 Task: Create new contact,   with mail id: 'Nora.Hill@nypl.org', first name: 'Nora', Last name: 'Hill', Job Title: IT Consultant, Phone number (916) 555-9012. Change life cycle stage to  'Lead' and lead status to 'New'. Add new company to the associated contact: www.tysonfoods.com and type: Vendor. Logged in from softage.4@softage.net
Action: Mouse moved to (59, 60)
Screenshot: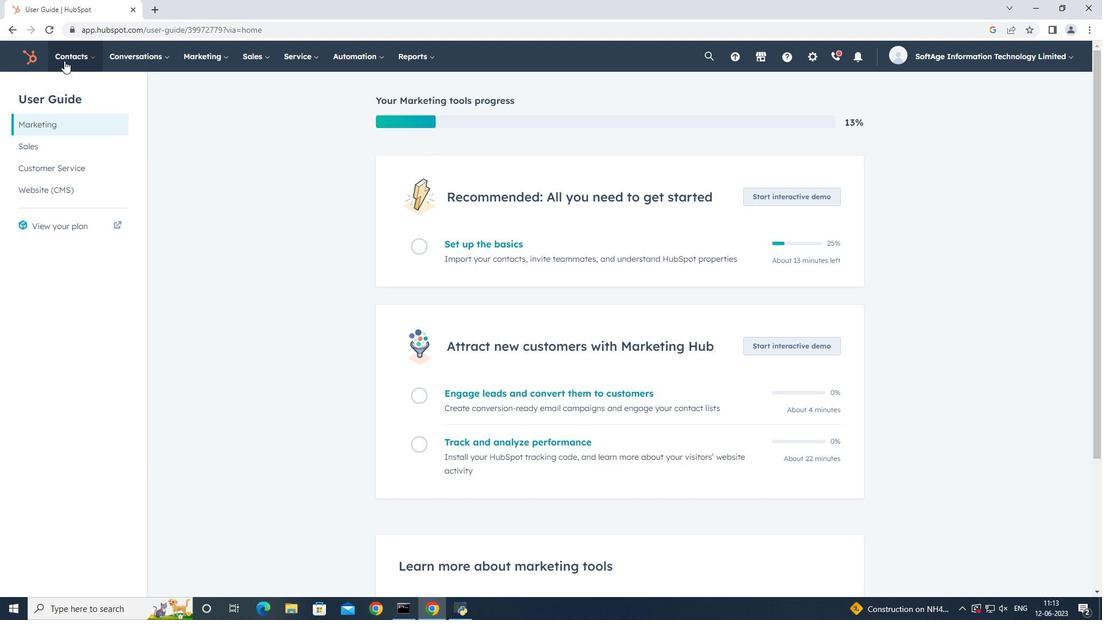 
Action: Mouse pressed left at (59, 60)
Screenshot: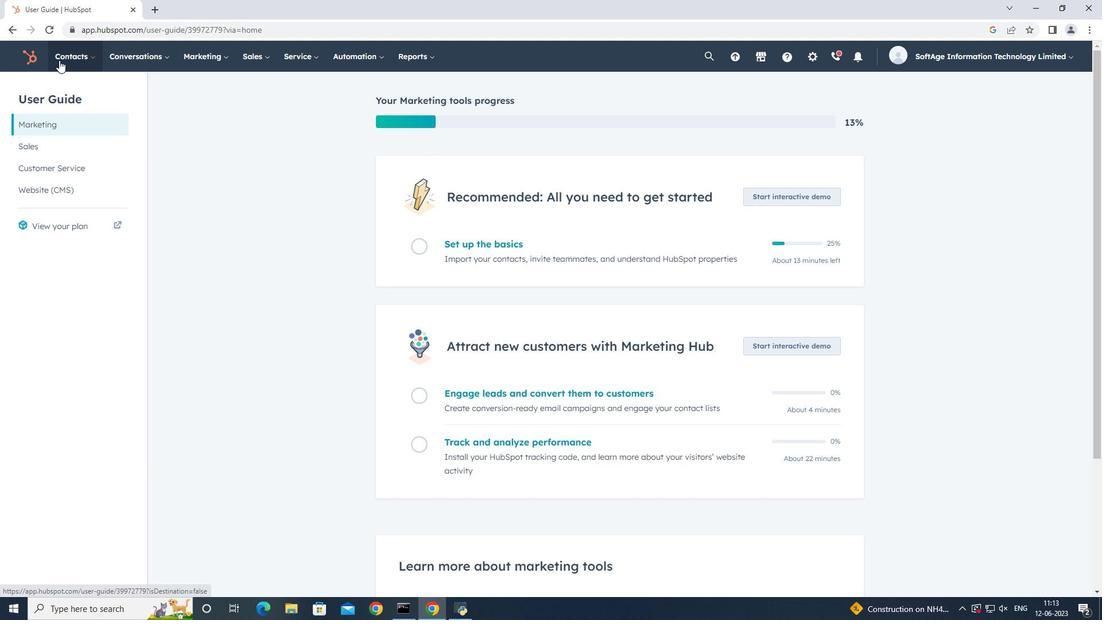 
Action: Mouse moved to (71, 95)
Screenshot: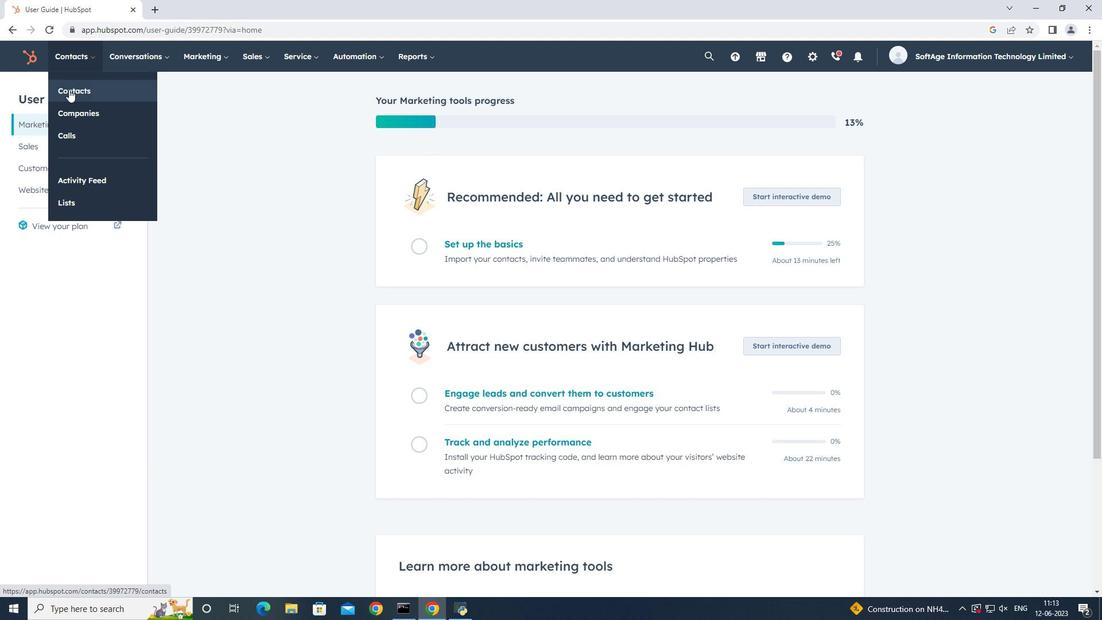 
Action: Mouse pressed left at (71, 95)
Screenshot: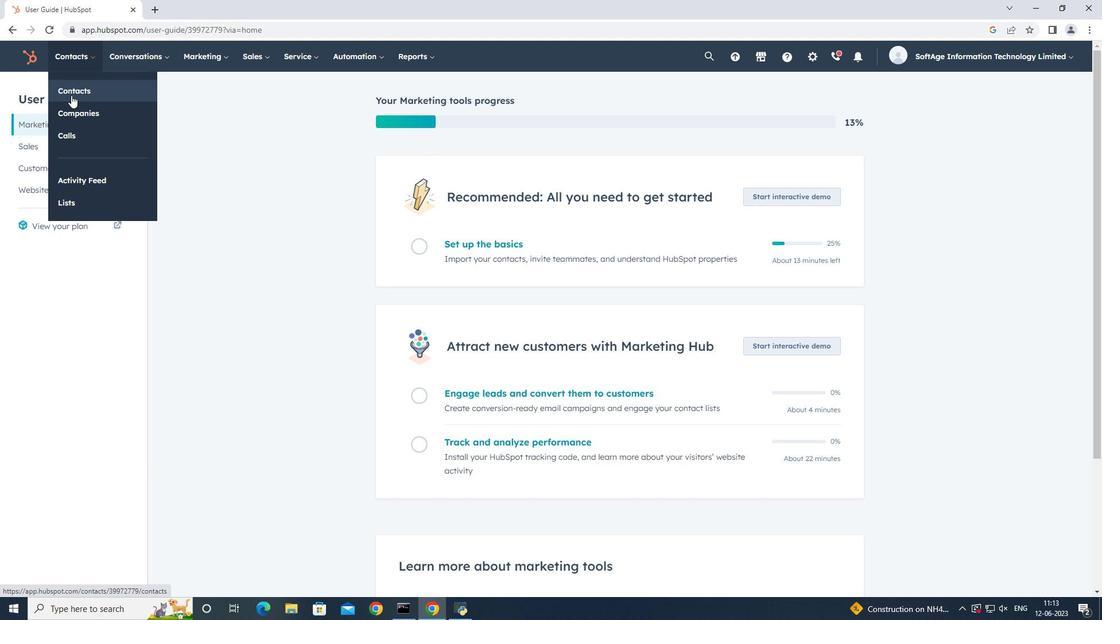 
Action: Mouse moved to (1044, 95)
Screenshot: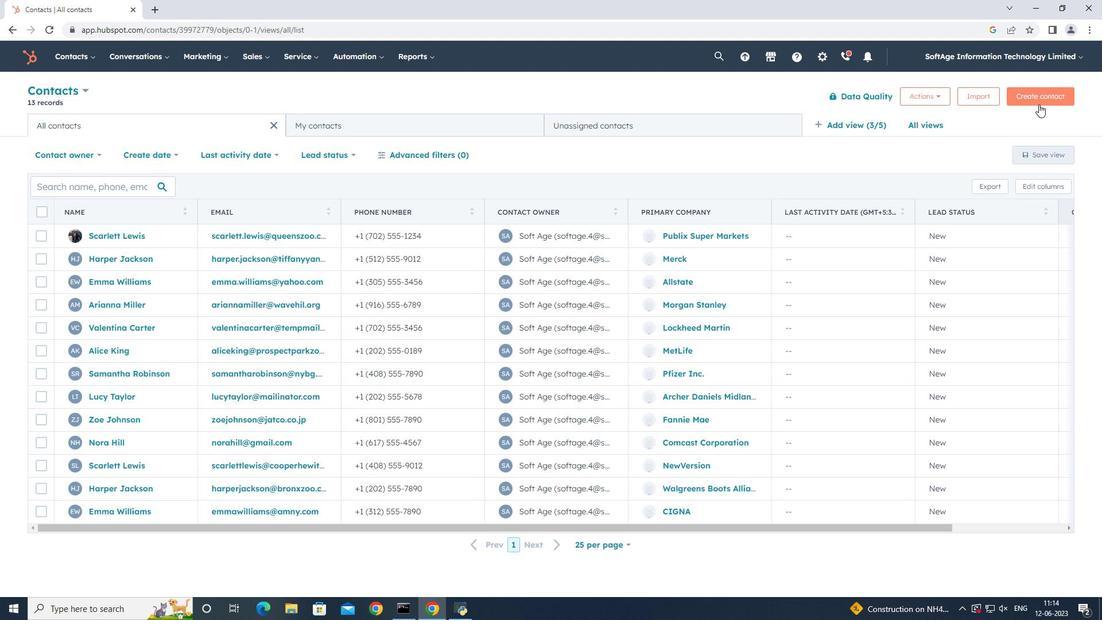 
Action: Mouse pressed left at (1044, 95)
Screenshot: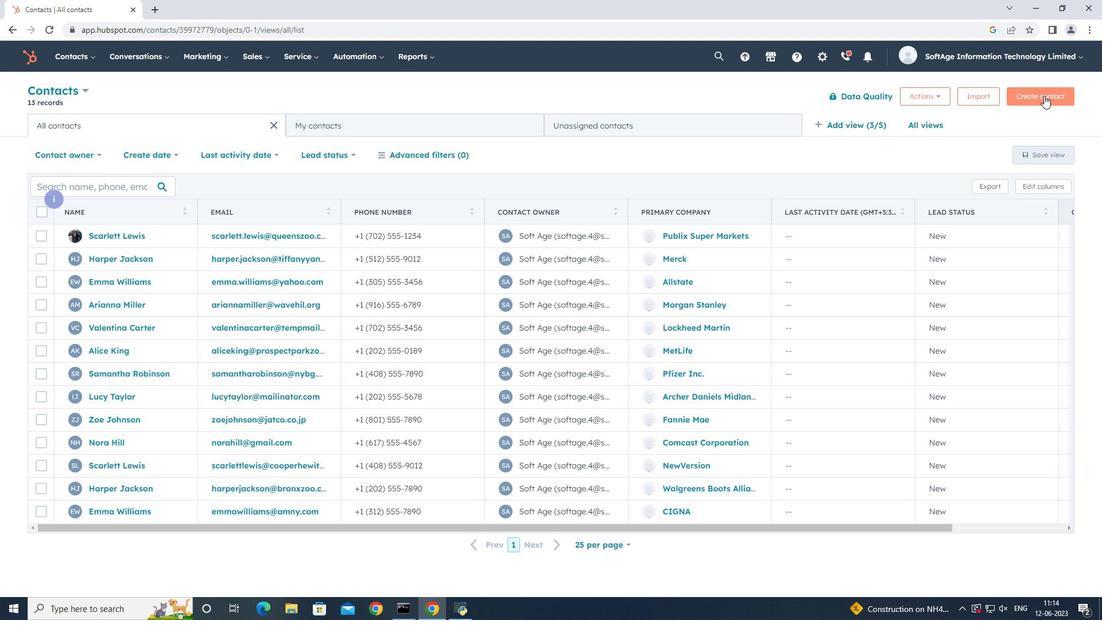 
Action: Mouse moved to (887, 147)
Screenshot: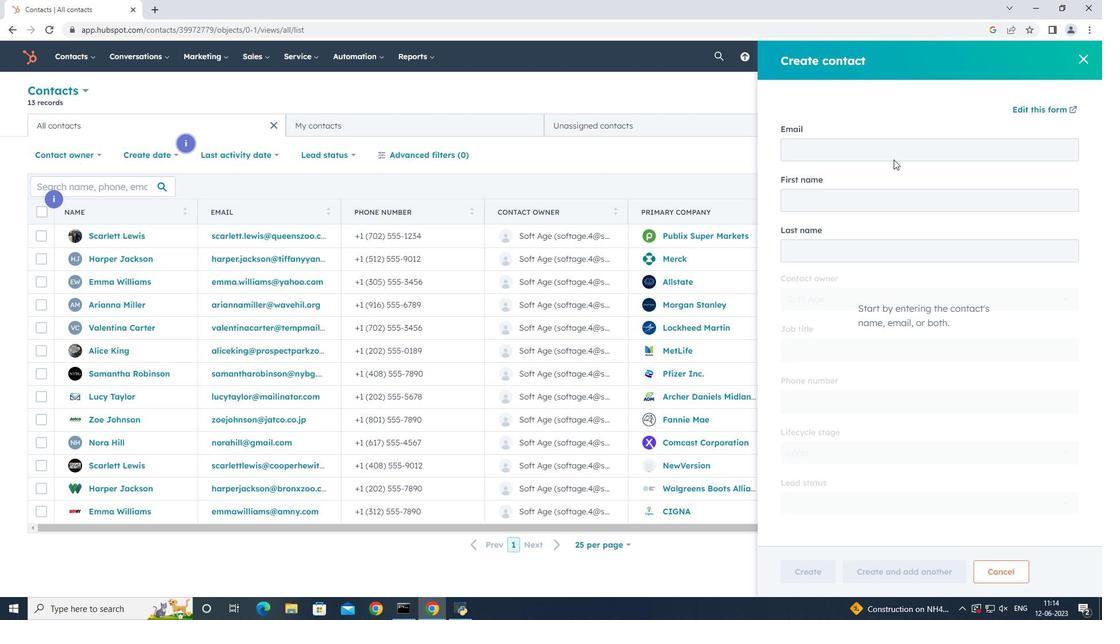 
Action: Mouse pressed left at (887, 147)
Screenshot: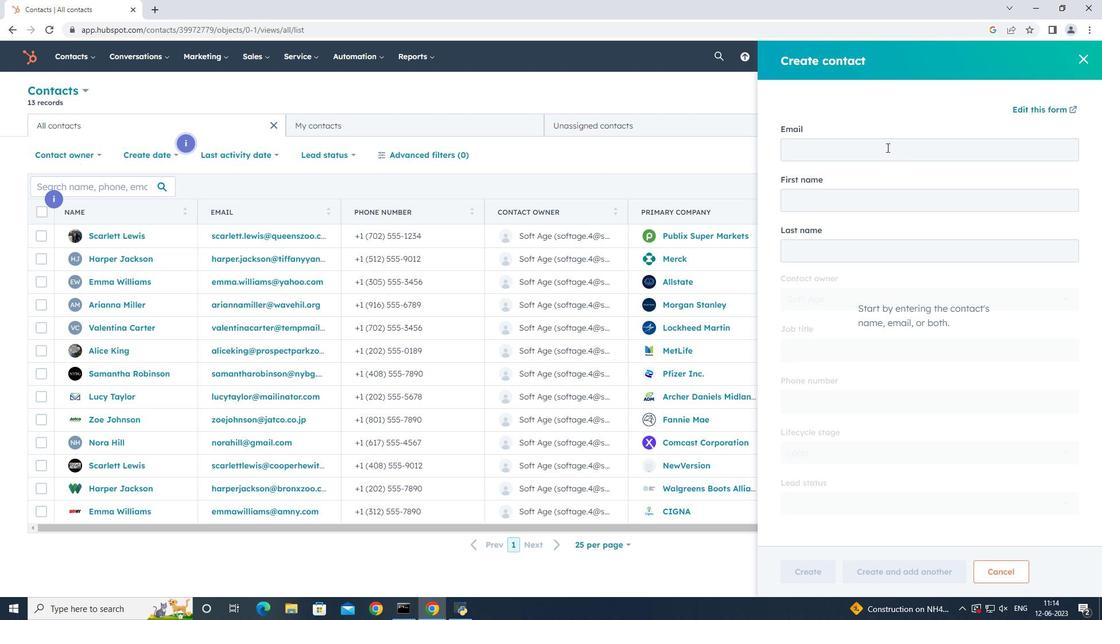 
Action: Key pressed <Key.shift_r><Key.shift_r><Key.shift_r><Key.shift_r><Key.shift_r>Nora.<Key.shift><Key.shift><Key.shift><Key.shift><Key.shift><Key.shift><Key.shift>Hill<Key.shift>@nypl.org<Key.tab><Key.shift_r><Key.shift_r><Key.shift_r><Key.shift_r><Key.shift_r><Key.shift_r><Key.shift_r><Key.shift_r><Key.shift_r><Key.shift_r><Key.shift_r><Key.shift_r><Key.shift_r><Key.shift_r><Key.shift_r><Key.shift_r><Key.shift_r><Key.shift_r><Key.shift_r><Key.shift_r><Key.shift_r><Key.shift_r><Key.shift_r><Key.shift_r><Key.shift_r><Key.shift_r><Key.shift_r><Key.shift_r><Key.shift_r><Key.shift_r><Key.shift_r><Key.shift_r><Key.shift_r><Key.shift_r>Nora<Key.tab><Key.shift_r><Key.shift_r><Key.shift_r><Key.shift_r><Key.shift_r>Hill
Screenshot: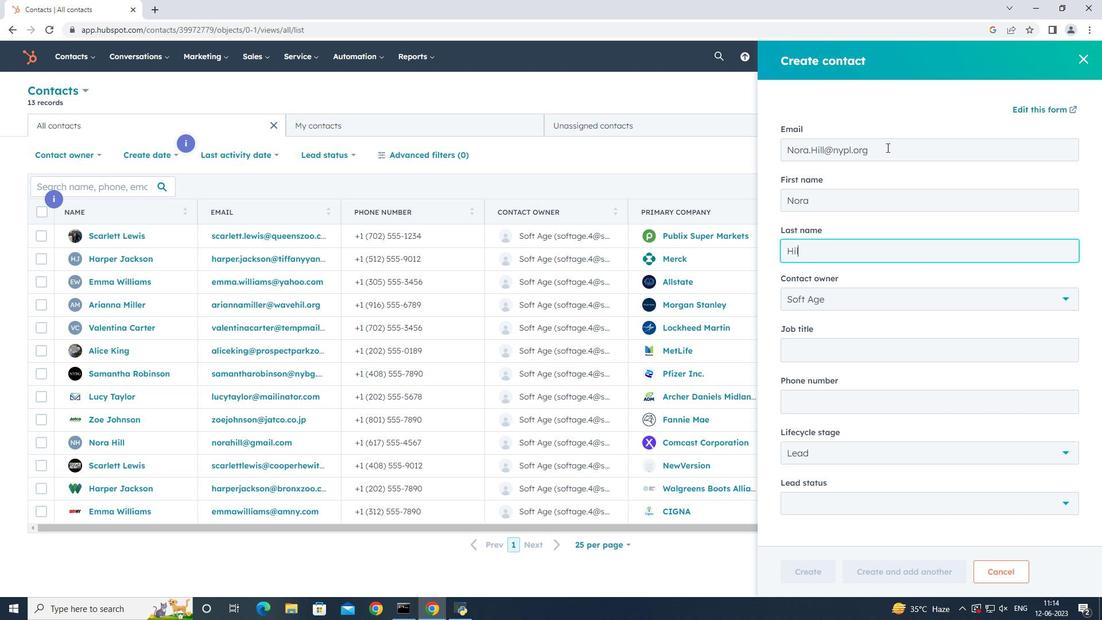 
Action: Mouse moved to (900, 343)
Screenshot: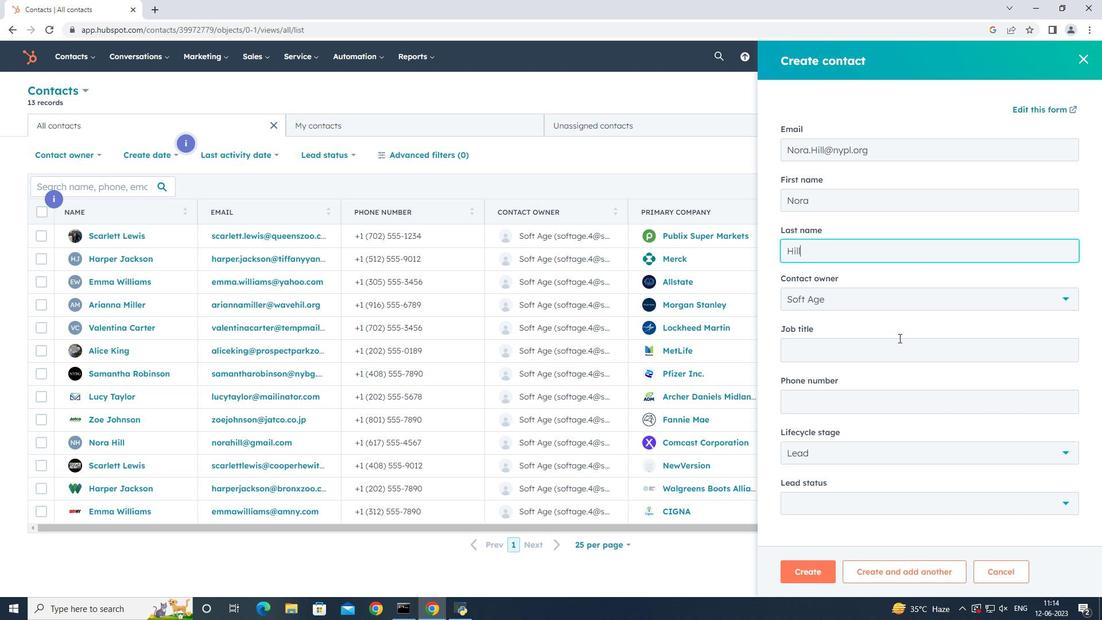 
Action: Mouse pressed left at (900, 343)
Screenshot: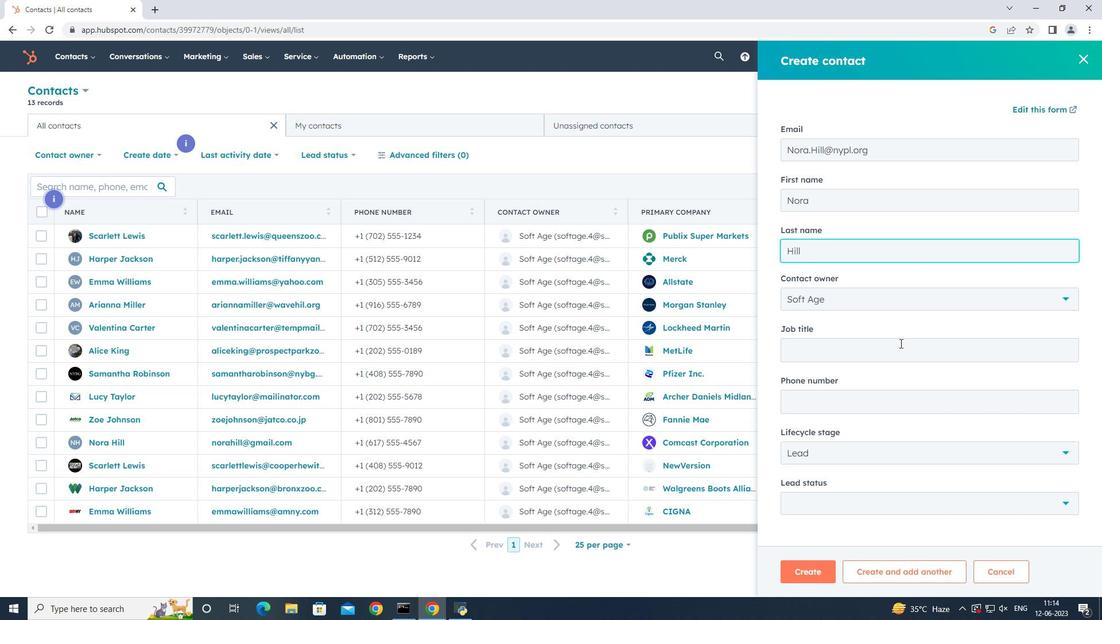
Action: Key pressed <Key.shift_r>IT<Key.space><Key.shift>Consultant
Screenshot: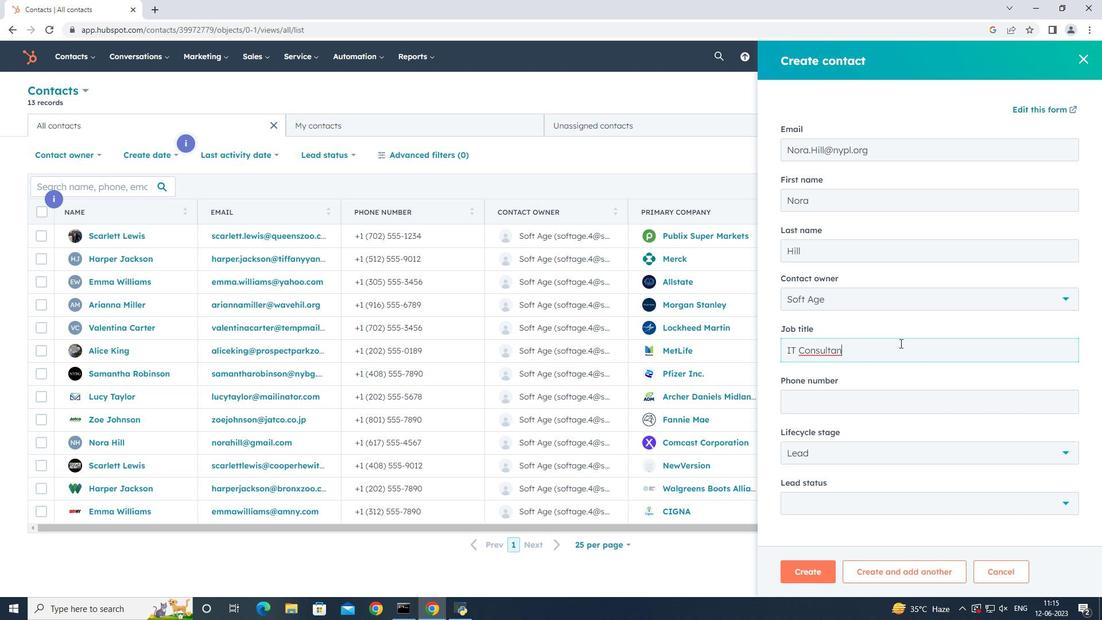 
Action: Mouse moved to (897, 397)
Screenshot: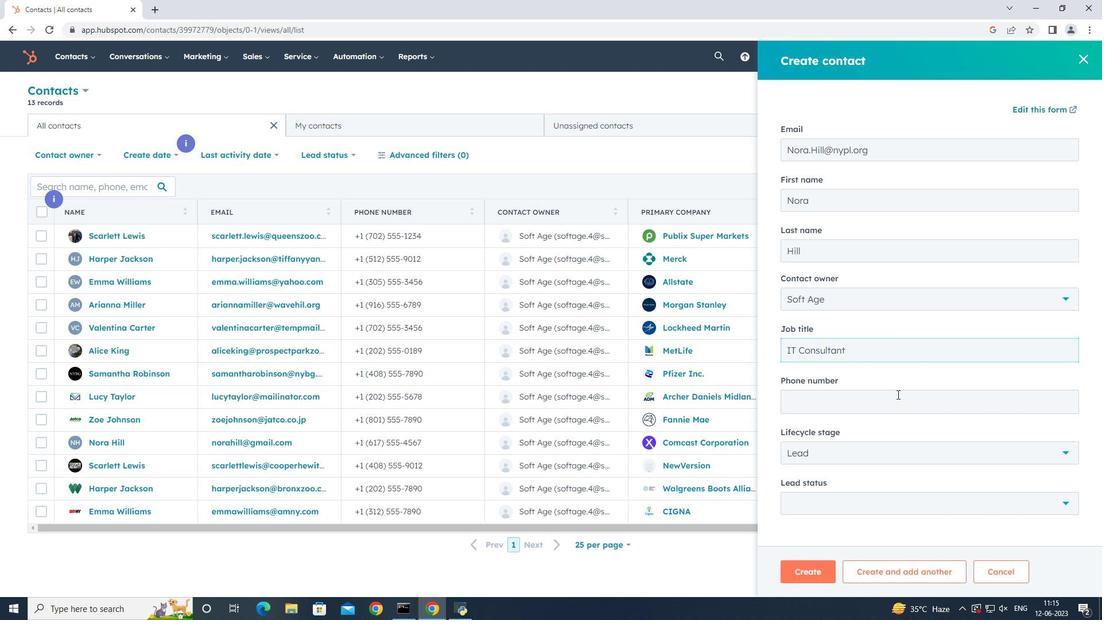 
Action: Mouse pressed left at (897, 397)
Screenshot: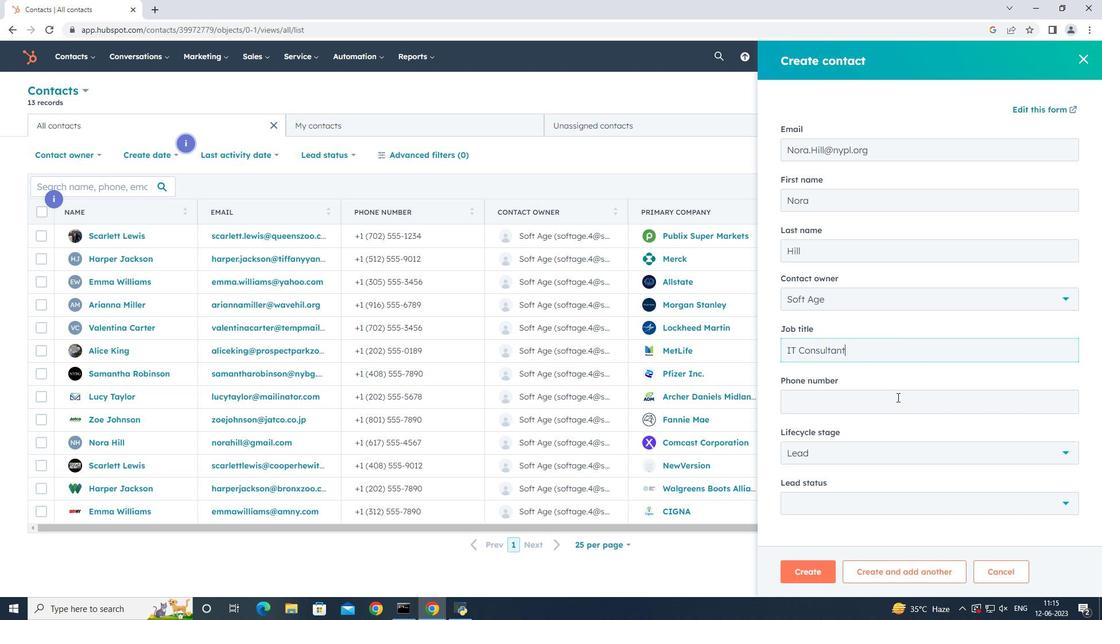 
Action: Key pressed 9165559012
Screenshot: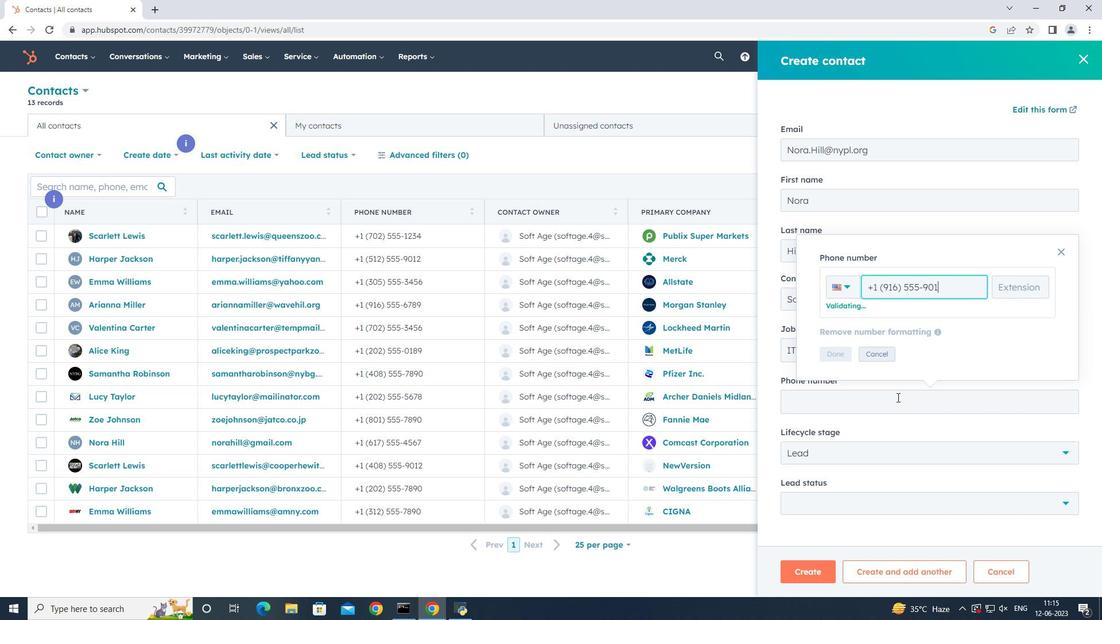
Action: Mouse moved to (847, 355)
Screenshot: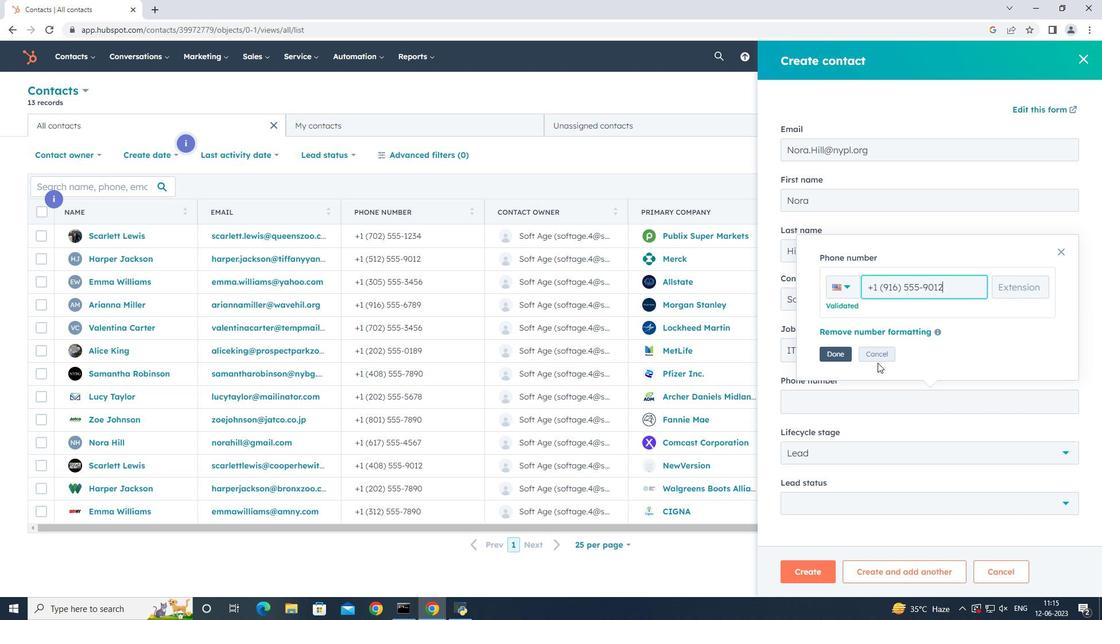 
Action: Mouse pressed left at (847, 355)
Screenshot: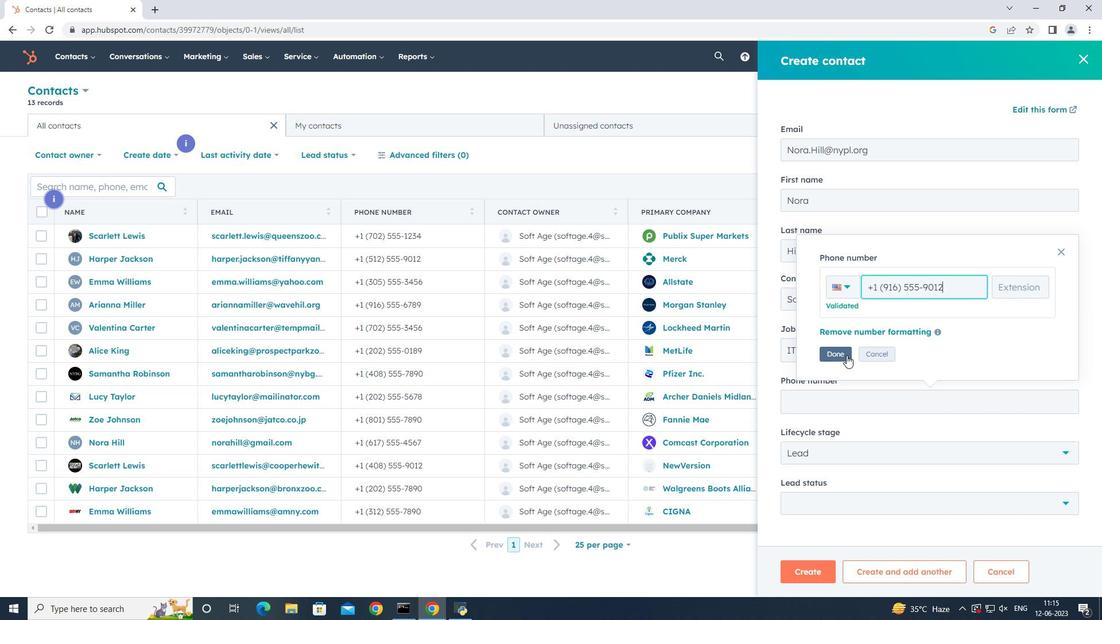 
Action: Mouse moved to (875, 451)
Screenshot: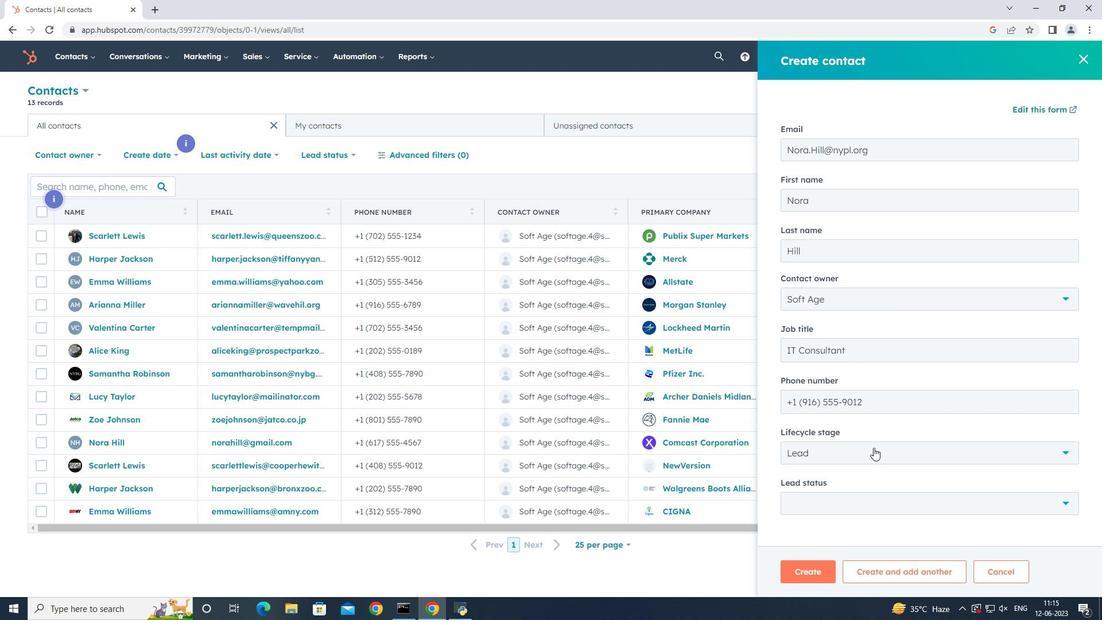 
Action: Mouse pressed left at (875, 451)
Screenshot: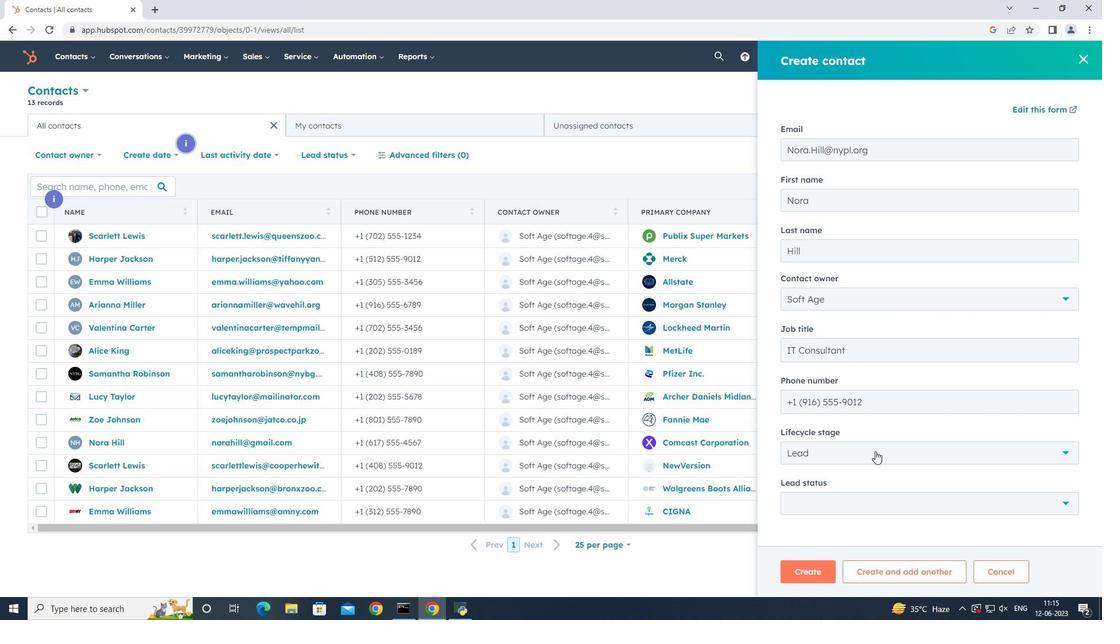 
Action: Mouse moved to (881, 350)
Screenshot: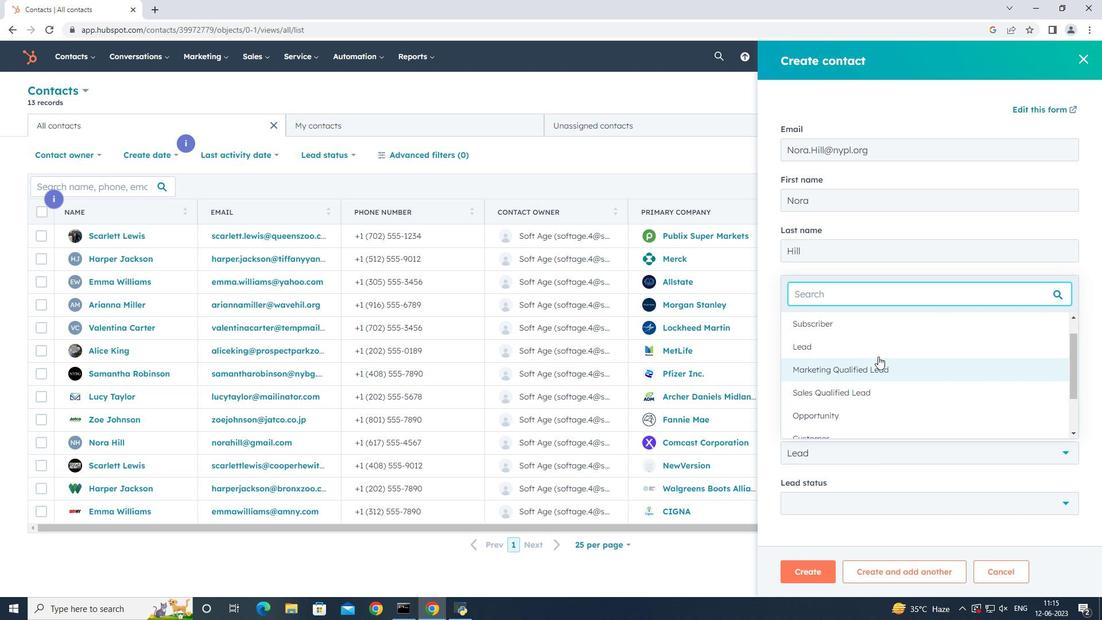 
Action: Mouse pressed left at (881, 350)
Screenshot: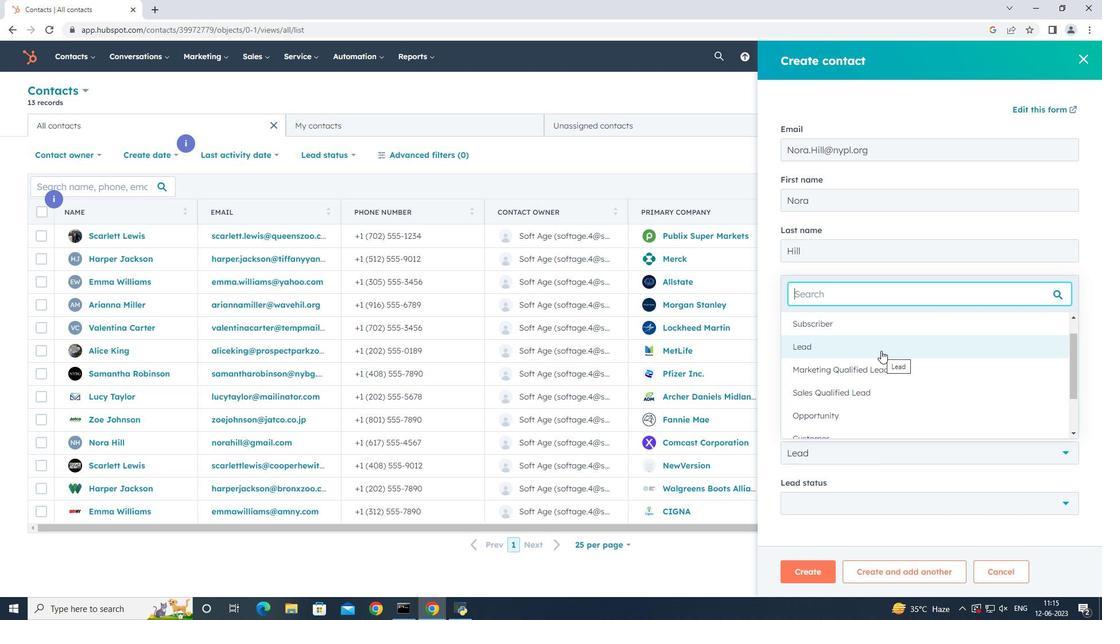 
Action: Mouse moved to (876, 501)
Screenshot: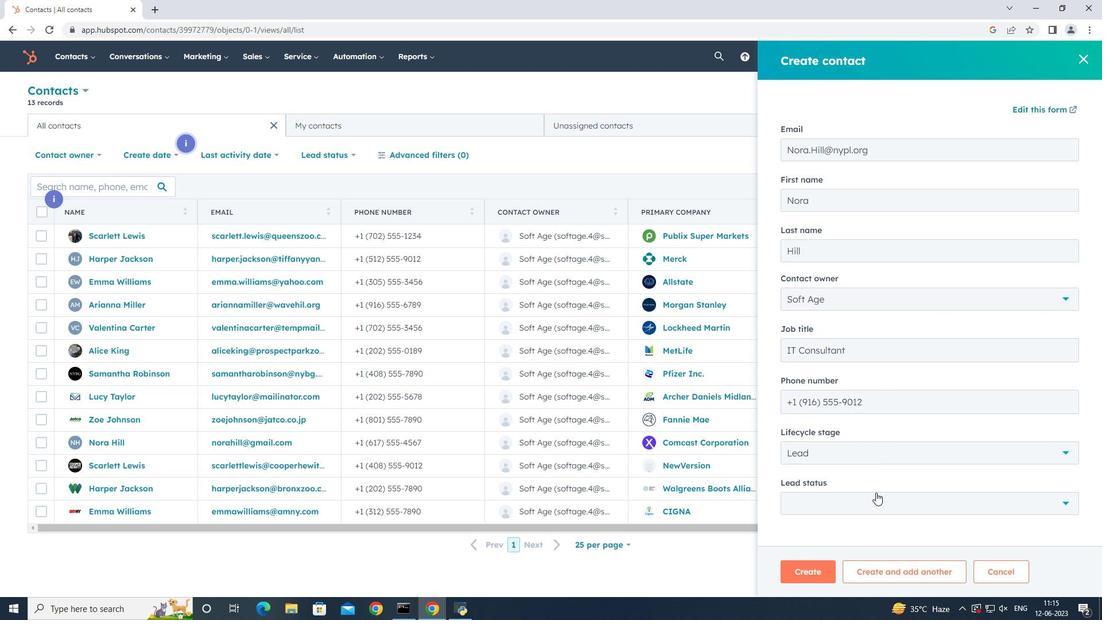 
Action: Mouse pressed left at (876, 501)
Screenshot: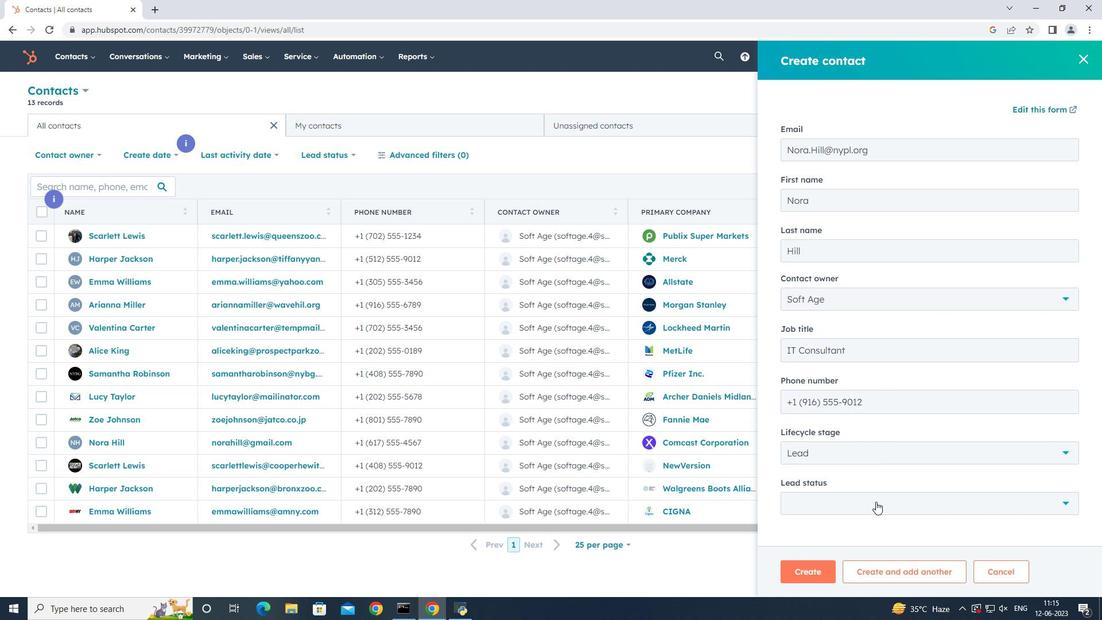 
Action: Mouse moved to (887, 399)
Screenshot: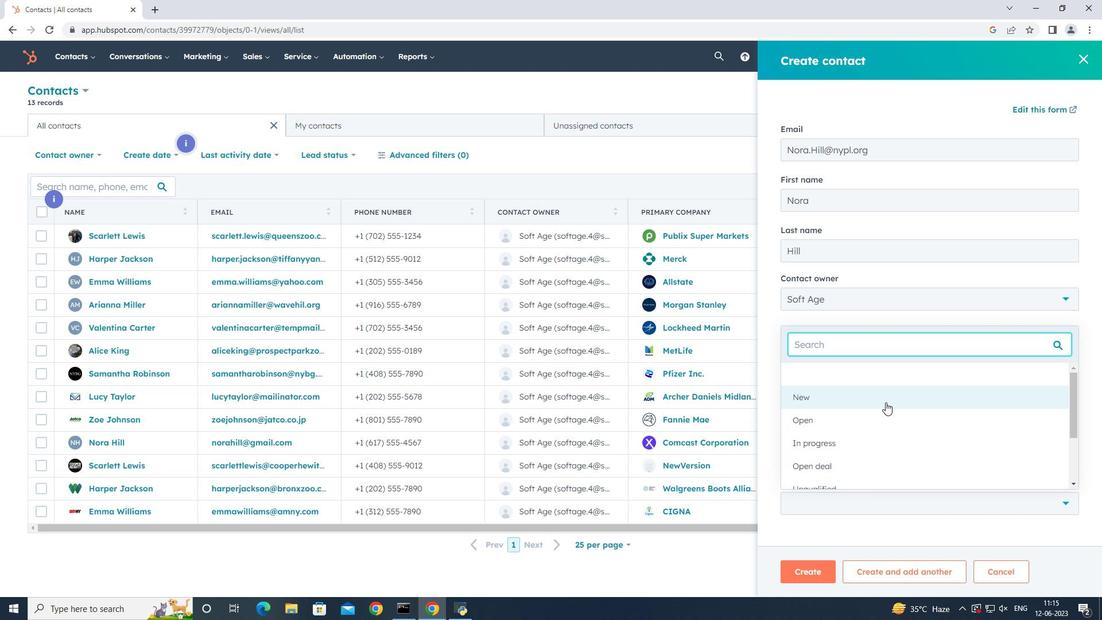 
Action: Mouse pressed left at (887, 399)
Screenshot: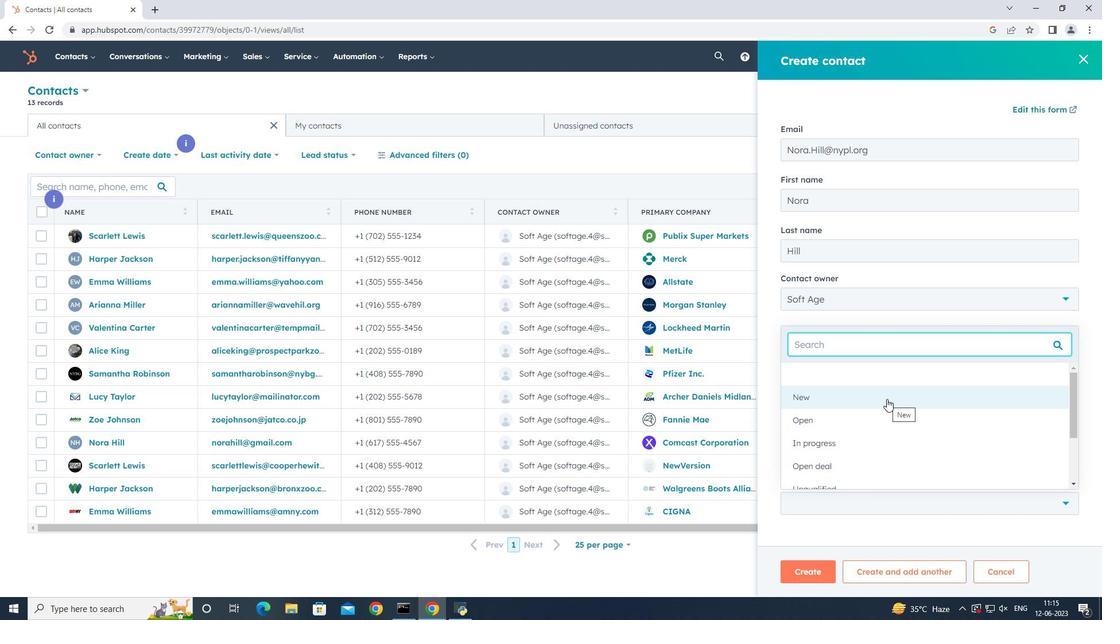
Action: Mouse moved to (816, 566)
Screenshot: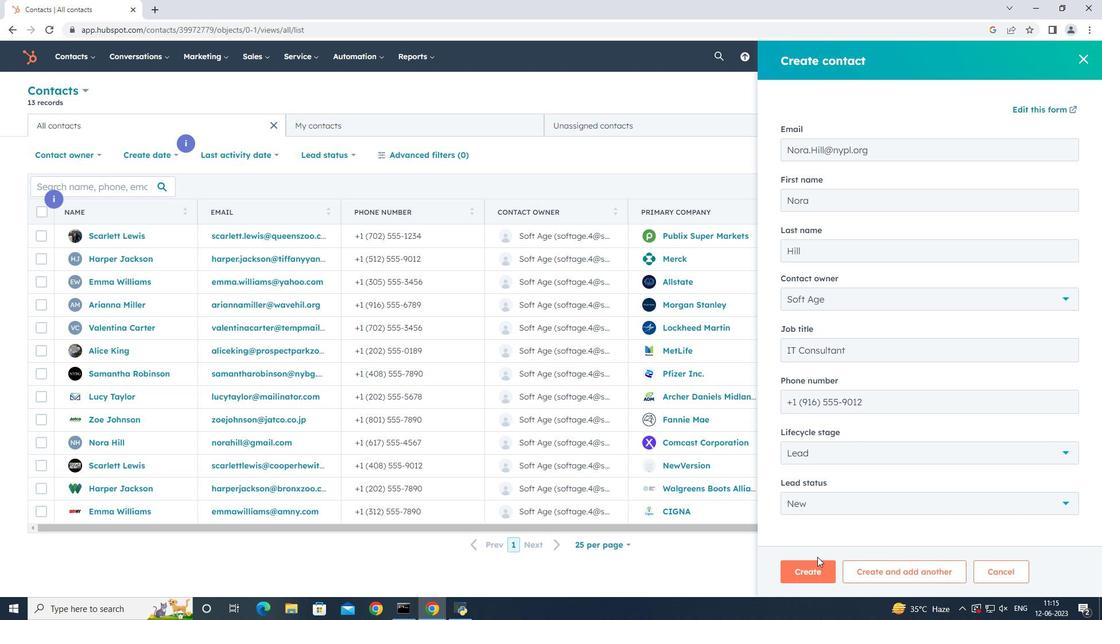 
Action: Mouse pressed left at (816, 566)
Screenshot: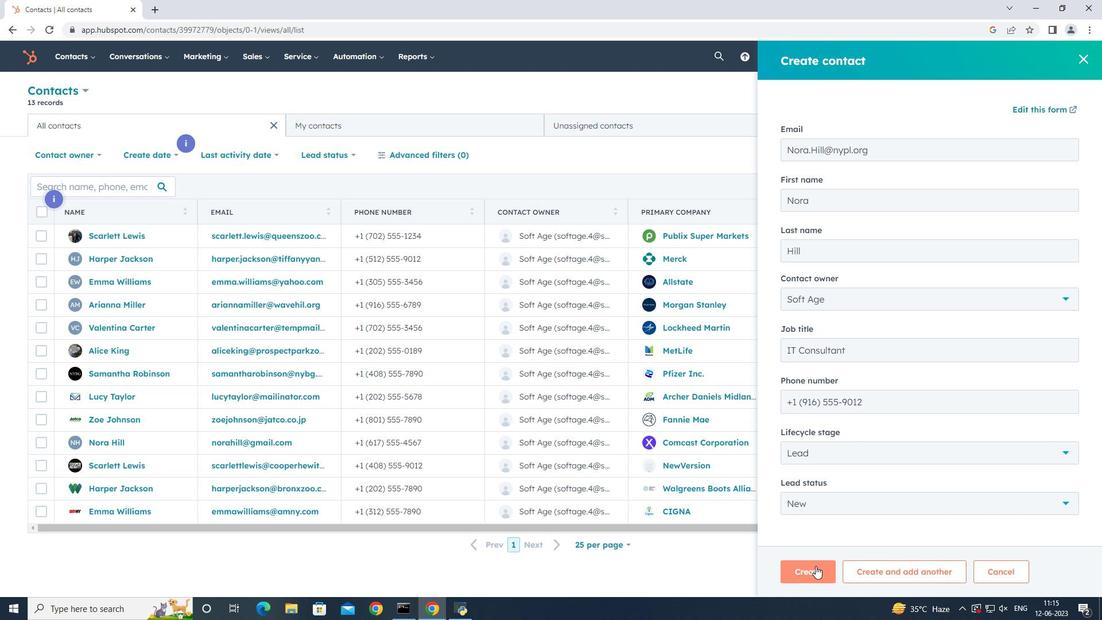 
Action: Mouse moved to (778, 369)
Screenshot: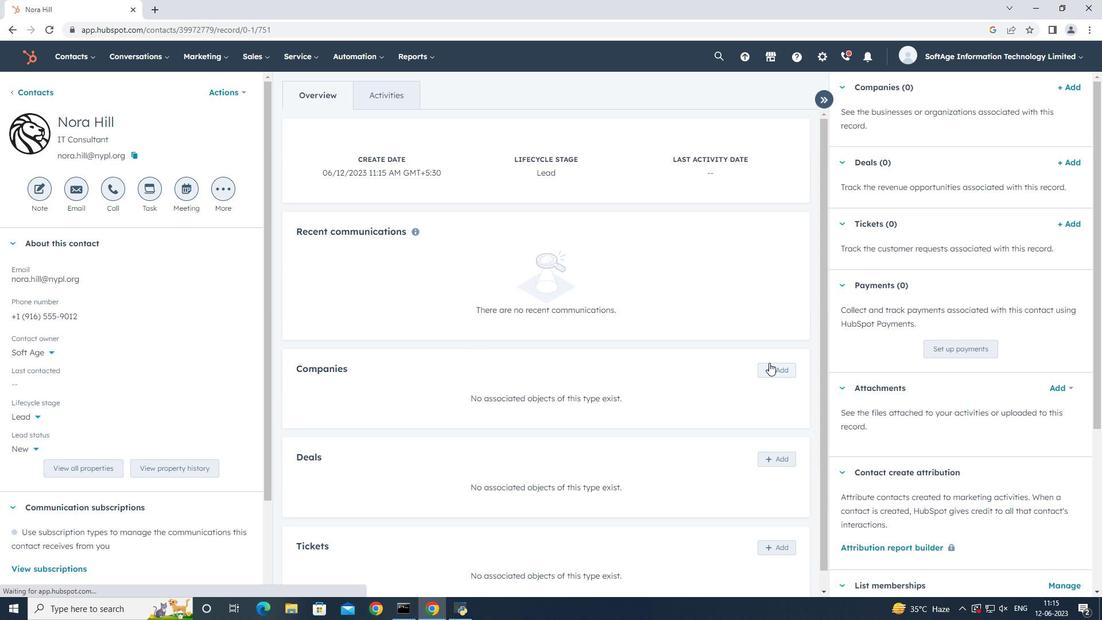 
Action: Mouse pressed left at (778, 369)
Screenshot: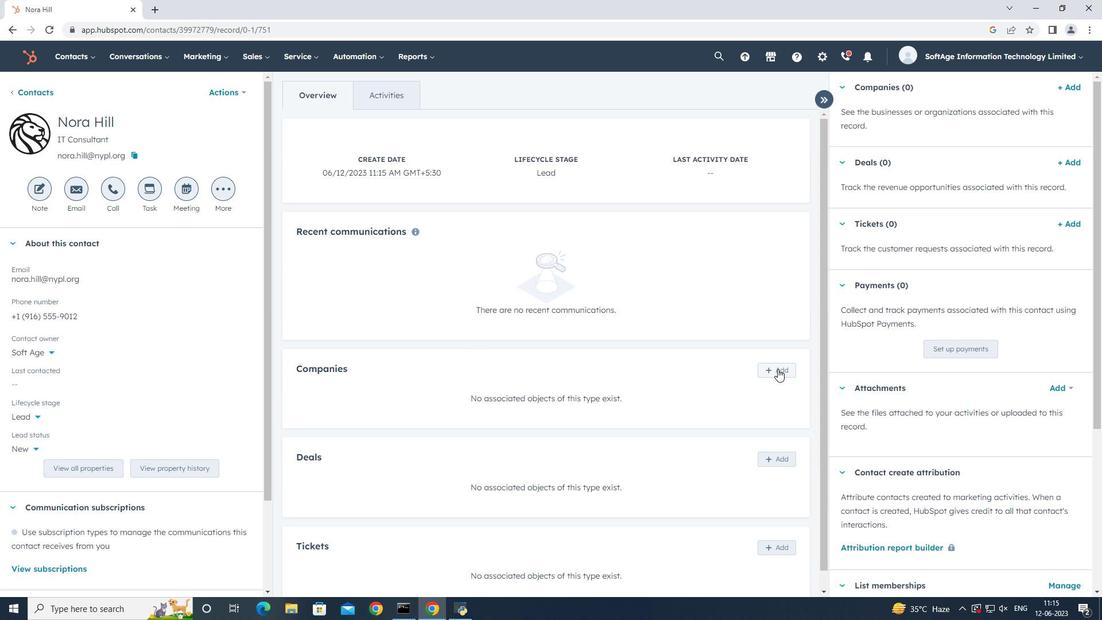 
Action: Mouse moved to (858, 122)
Screenshot: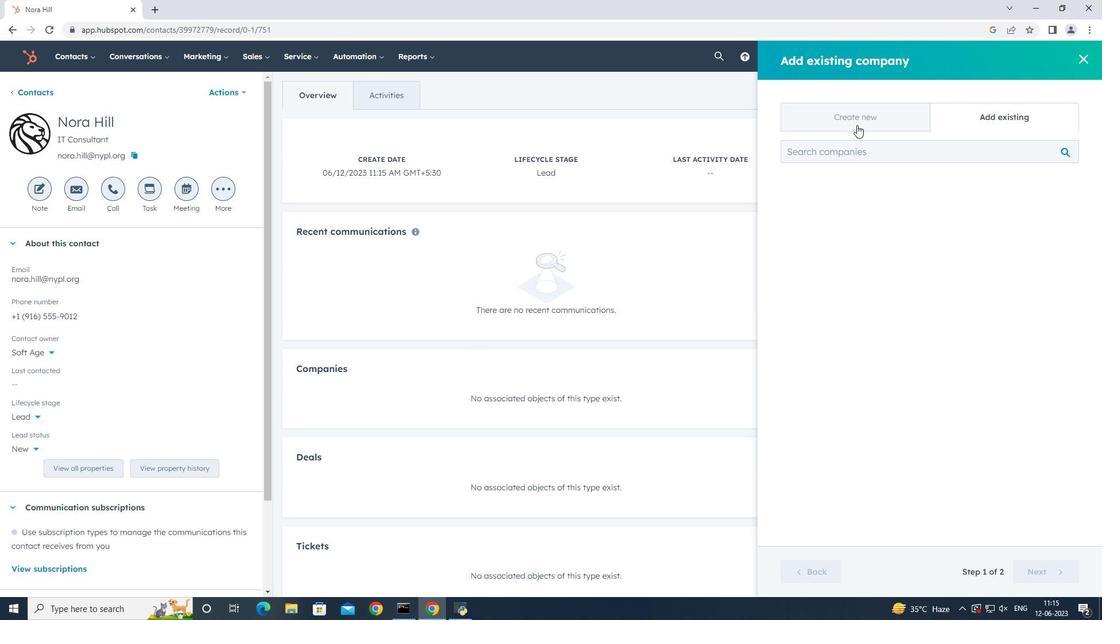
Action: Mouse pressed left at (858, 122)
Screenshot: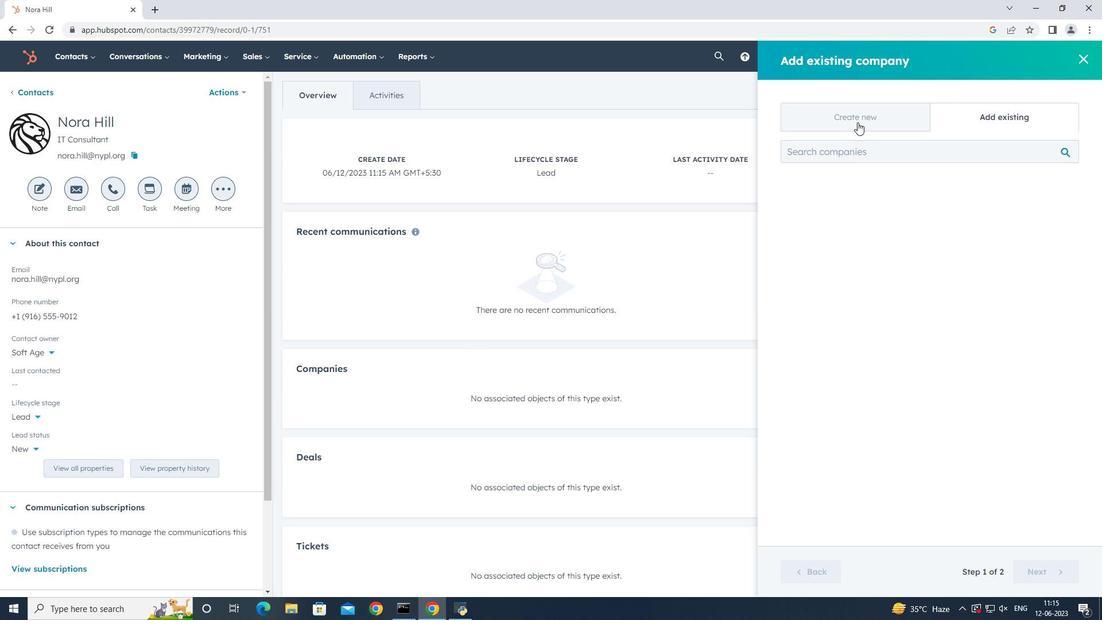 
Action: Mouse moved to (870, 187)
Screenshot: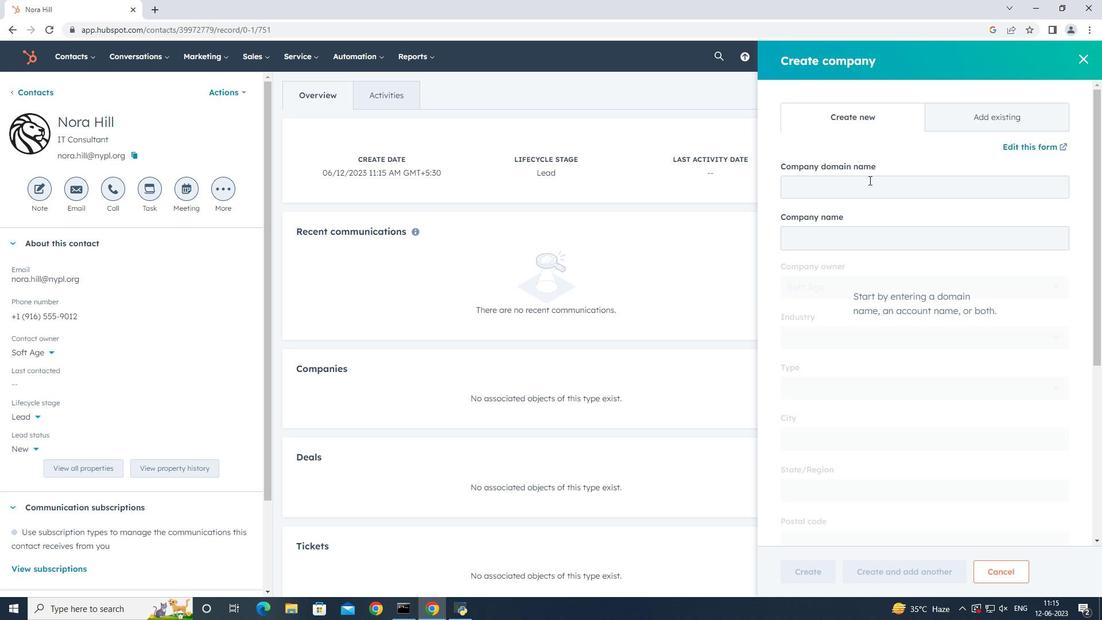 
Action: Mouse pressed left at (870, 187)
Screenshot: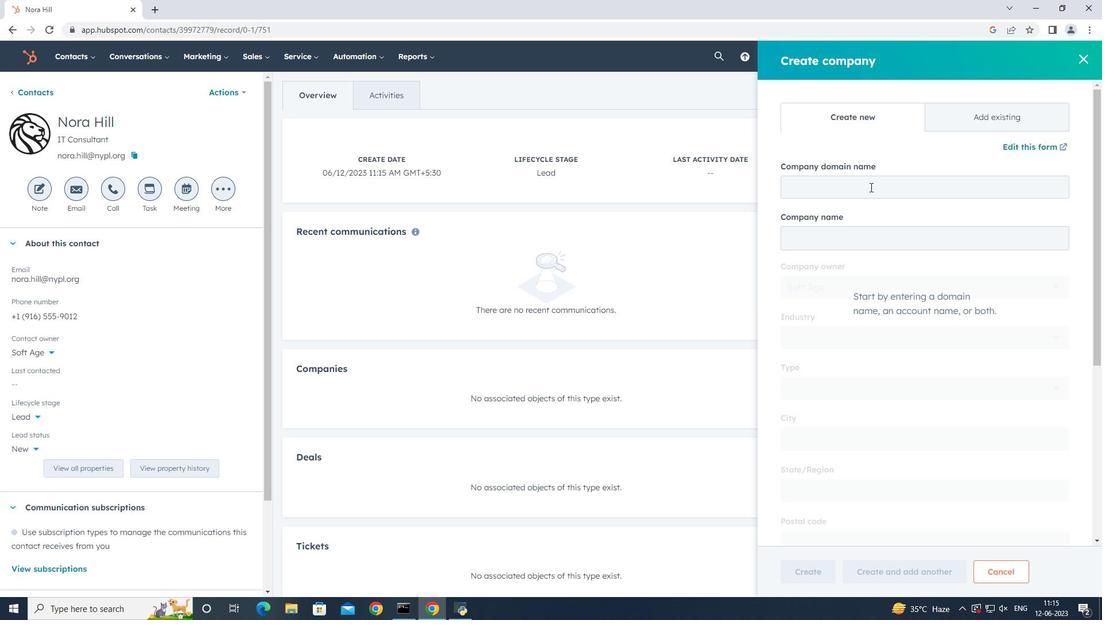 
Action: Key pressed wwww<Key.backspace>.tysonfoods.com
Screenshot: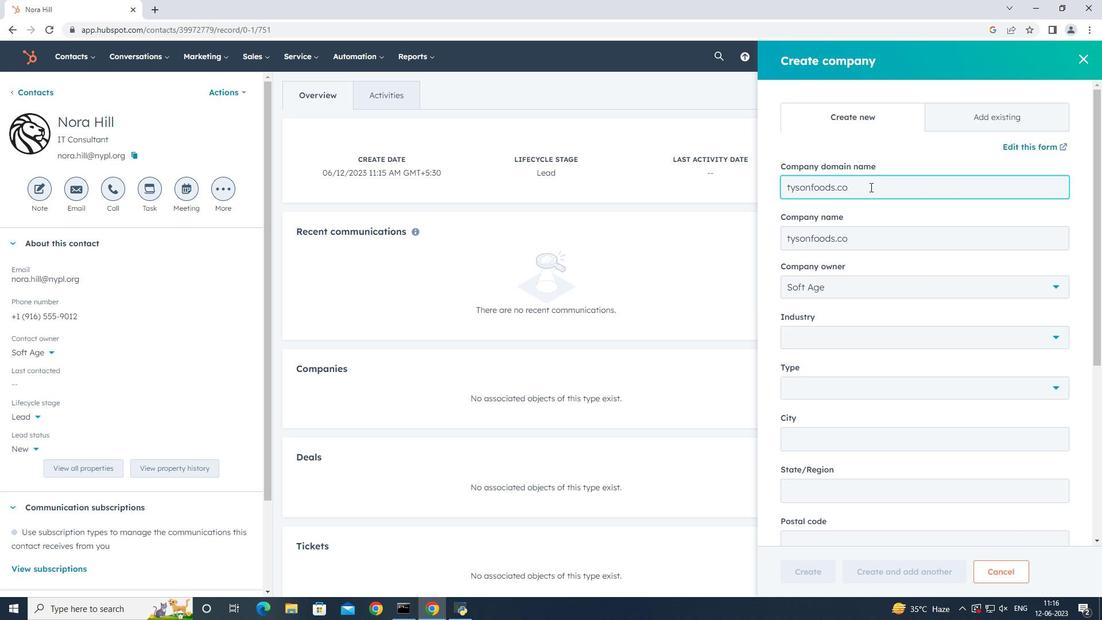 
Action: Mouse moved to (870, 385)
Screenshot: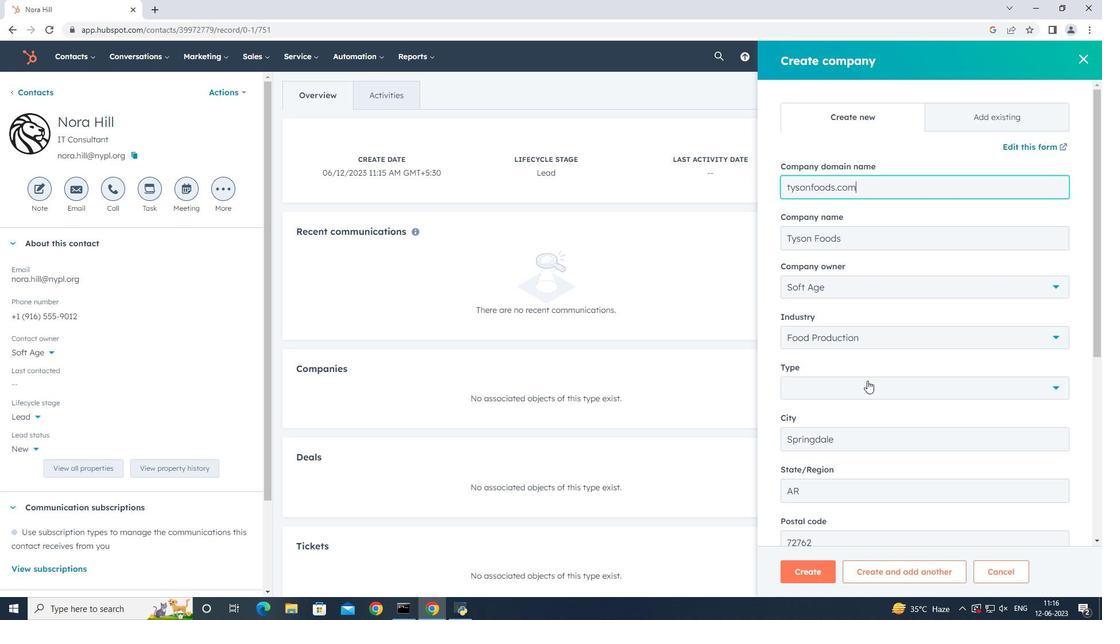 
Action: Mouse pressed left at (870, 385)
Screenshot: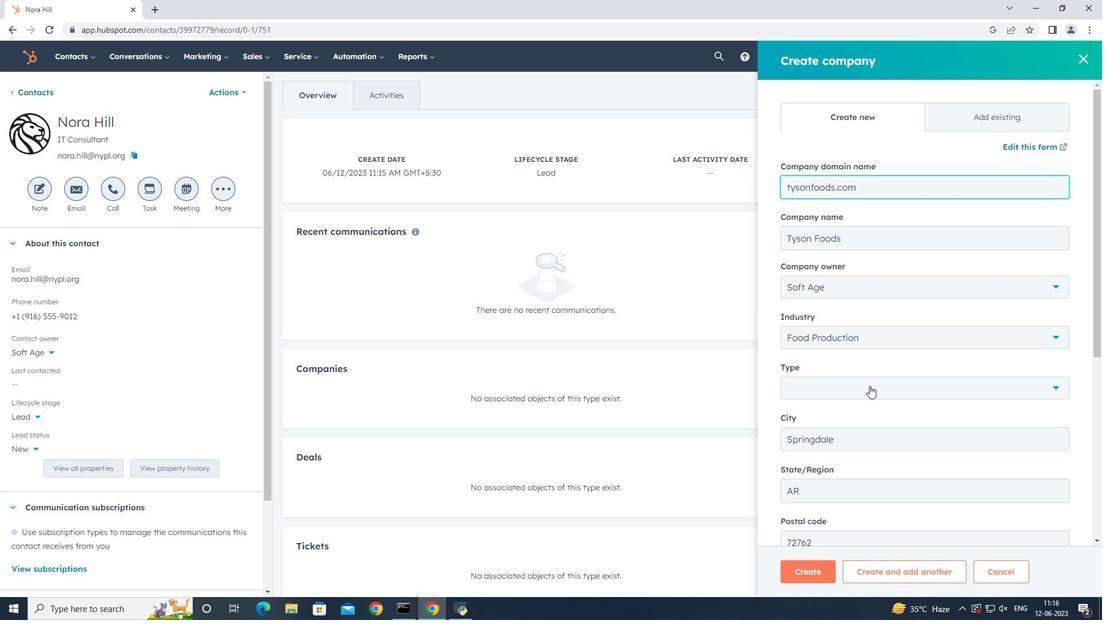 
Action: Mouse moved to (884, 512)
Screenshot: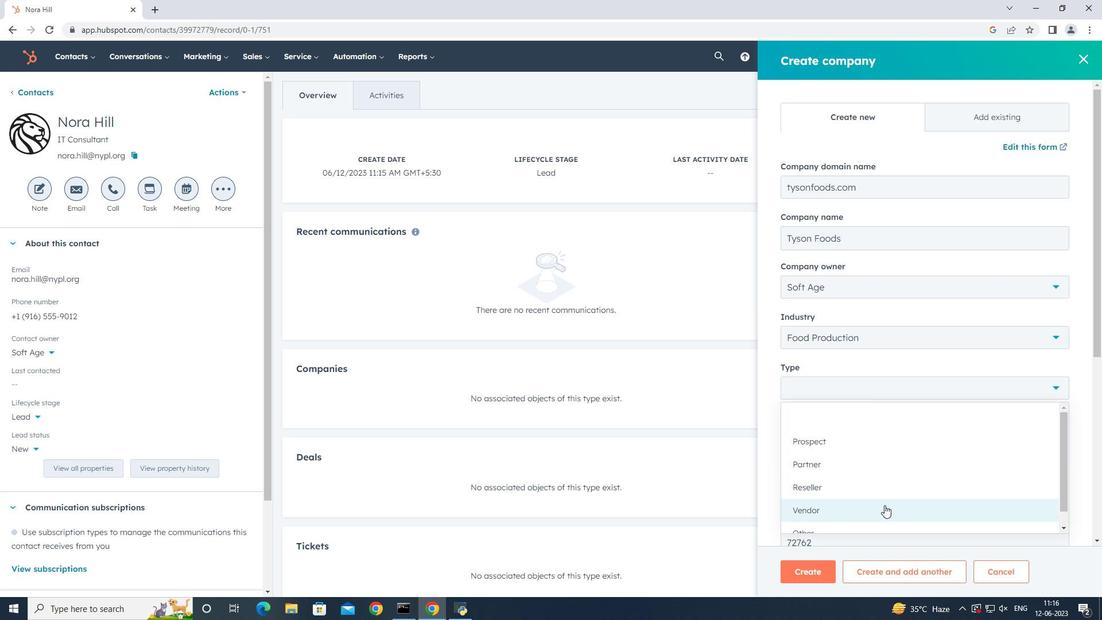 
Action: Mouse pressed left at (884, 512)
Screenshot: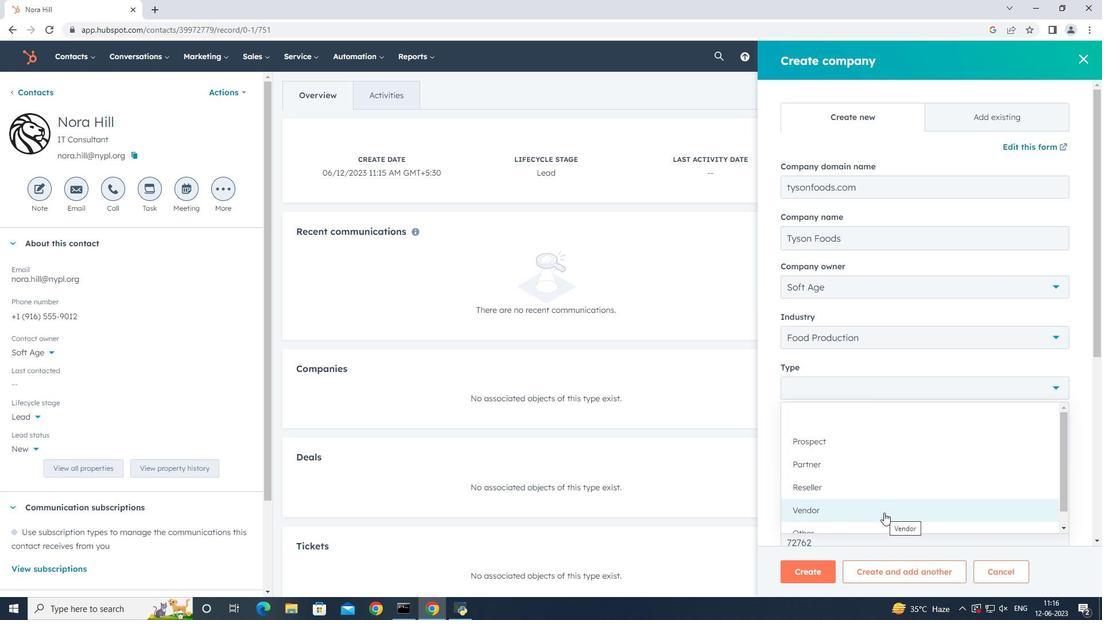 
Action: Mouse scrolled (884, 512) with delta (0, 0)
Screenshot: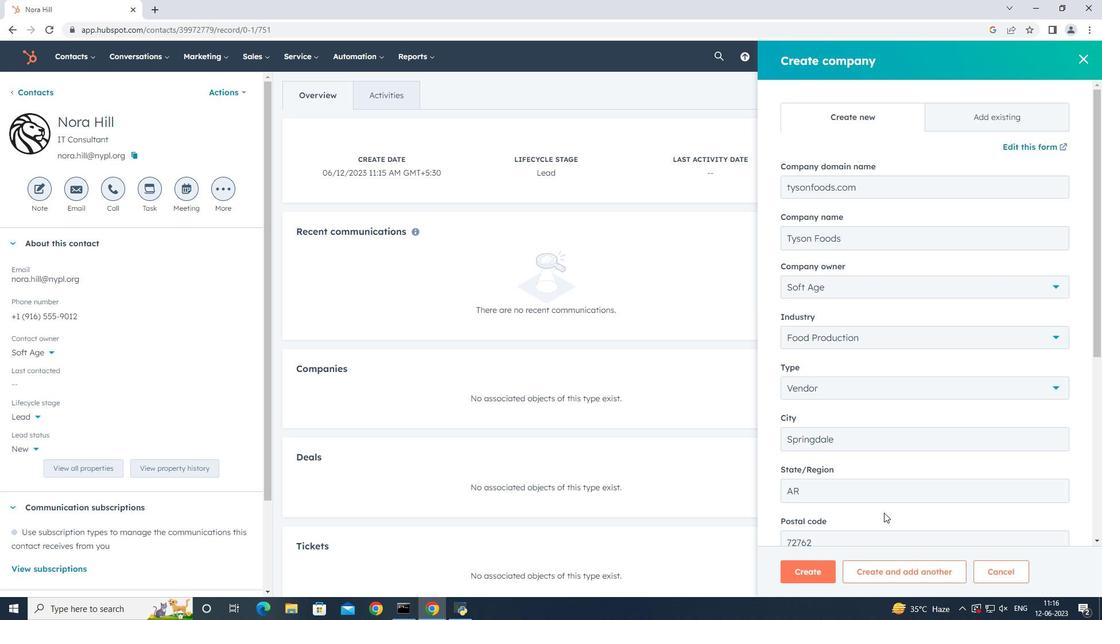 
Action: Mouse scrolled (884, 512) with delta (0, 0)
Screenshot: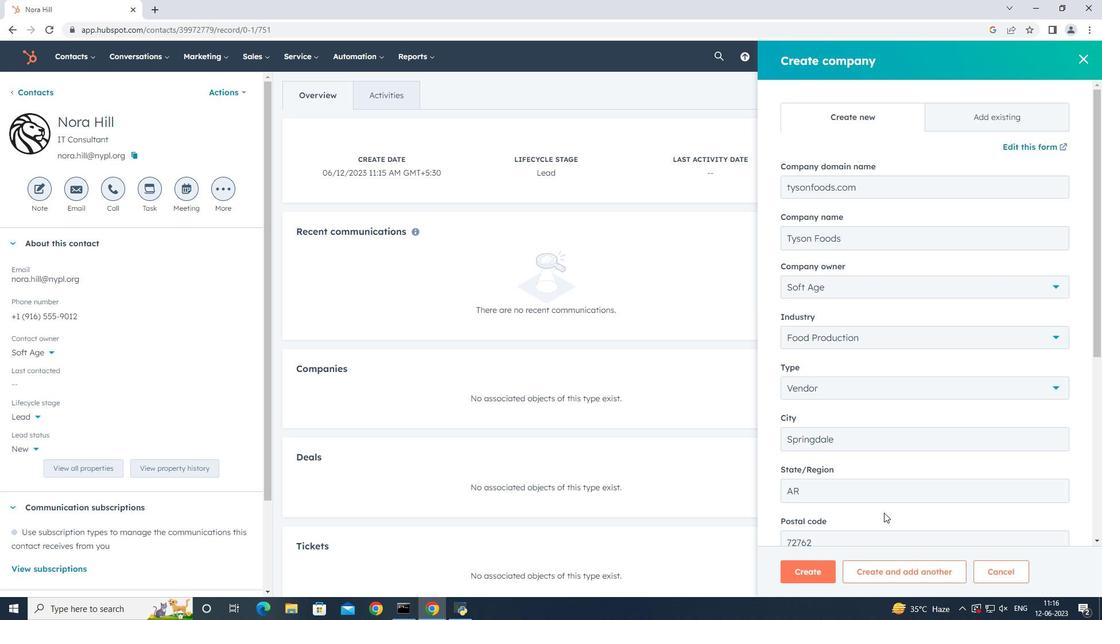 
Action: Mouse scrolled (884, 512) with delta (0, 0)
Screenshot: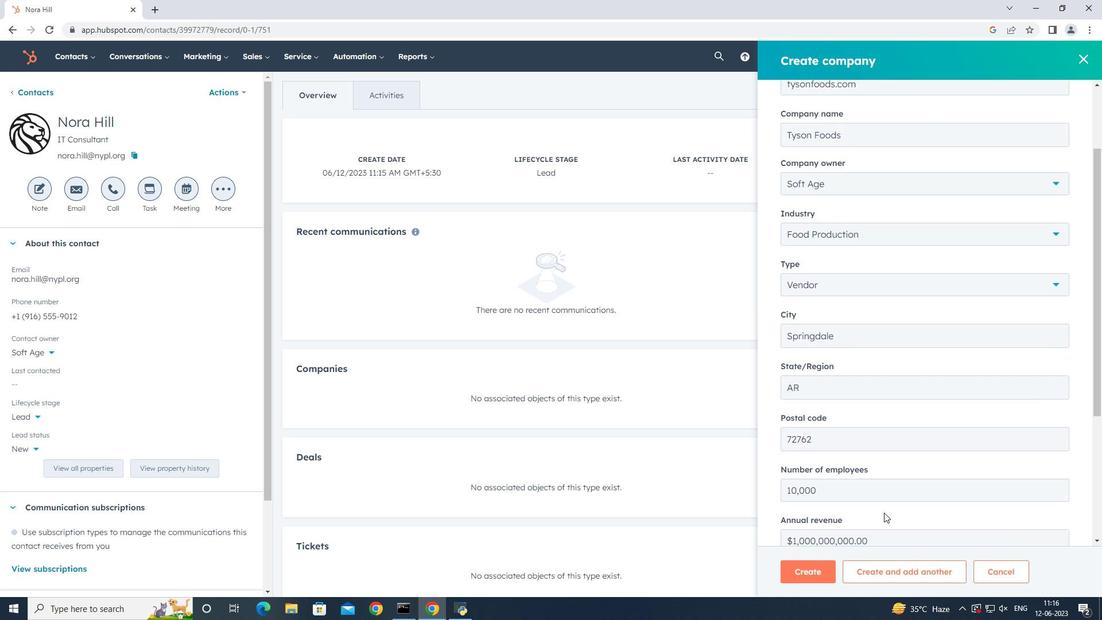 
Action: Mouse scrolled (884, 512) with delta (0, 0)
Screenshot: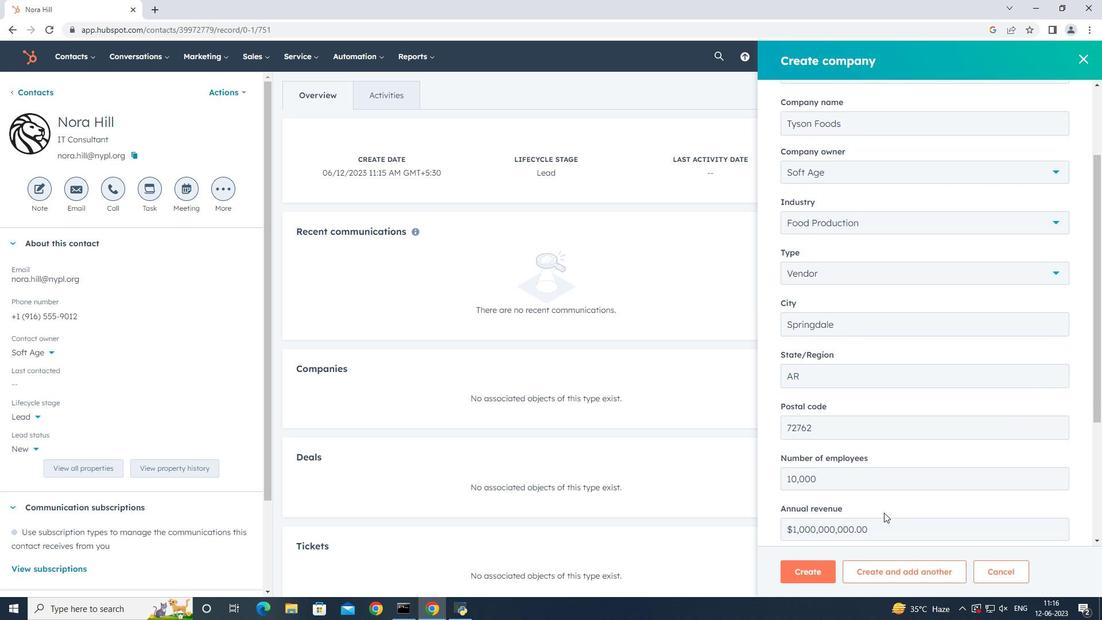 
Action: Mouse scrolled (884, 512) with delta (0, 0)
Screenshot: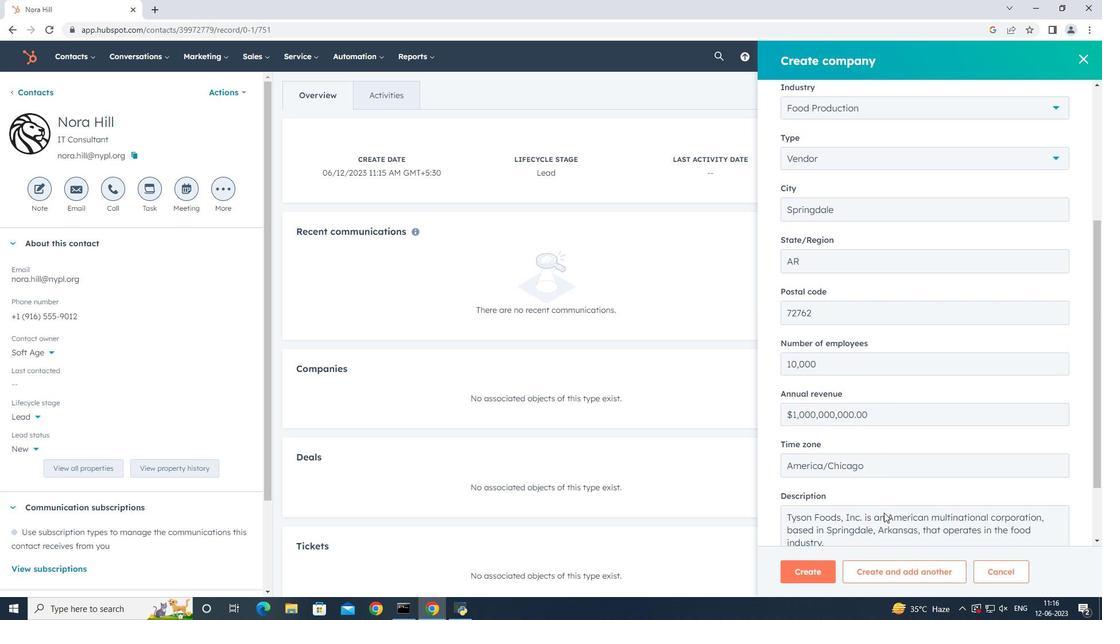 
Action: Mouse scrolled (884, 512) with delta (0, 0)
Screenshot: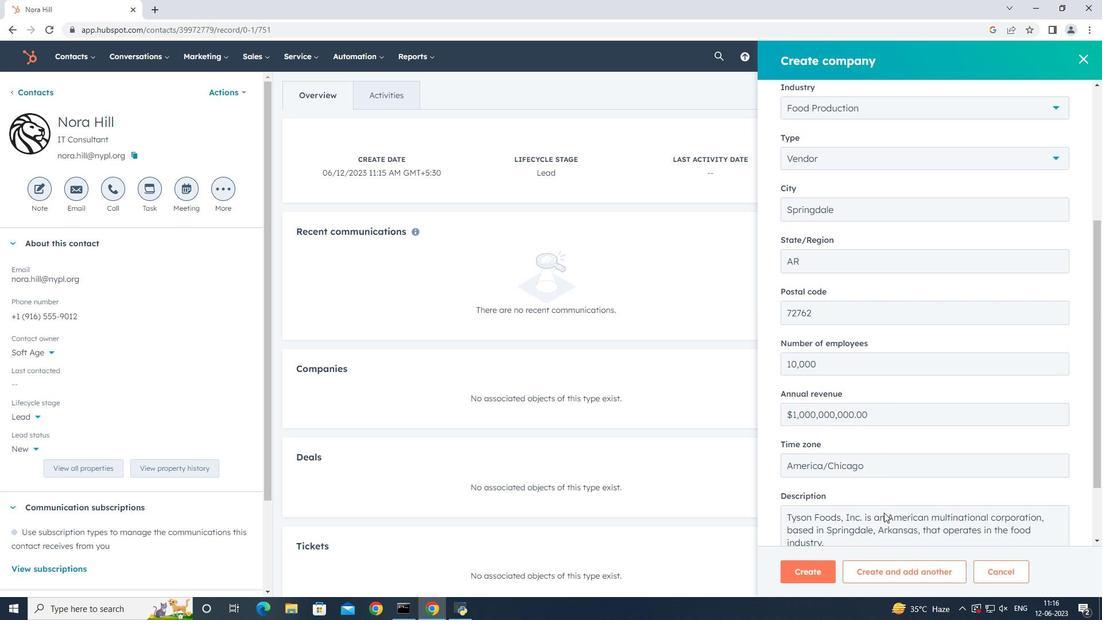 
Action: Mouse scrolled (884, 512) with delta (0, 0)
Screenshot: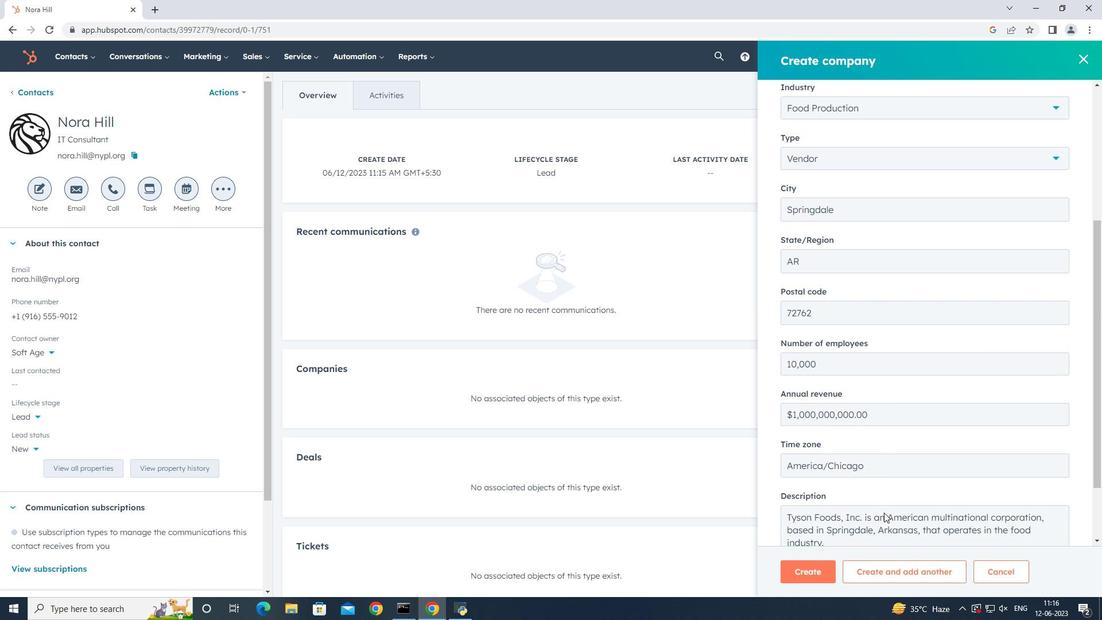 
Action: Mouse scrolled (884, 512) with delta (0, 0)
Screenshot: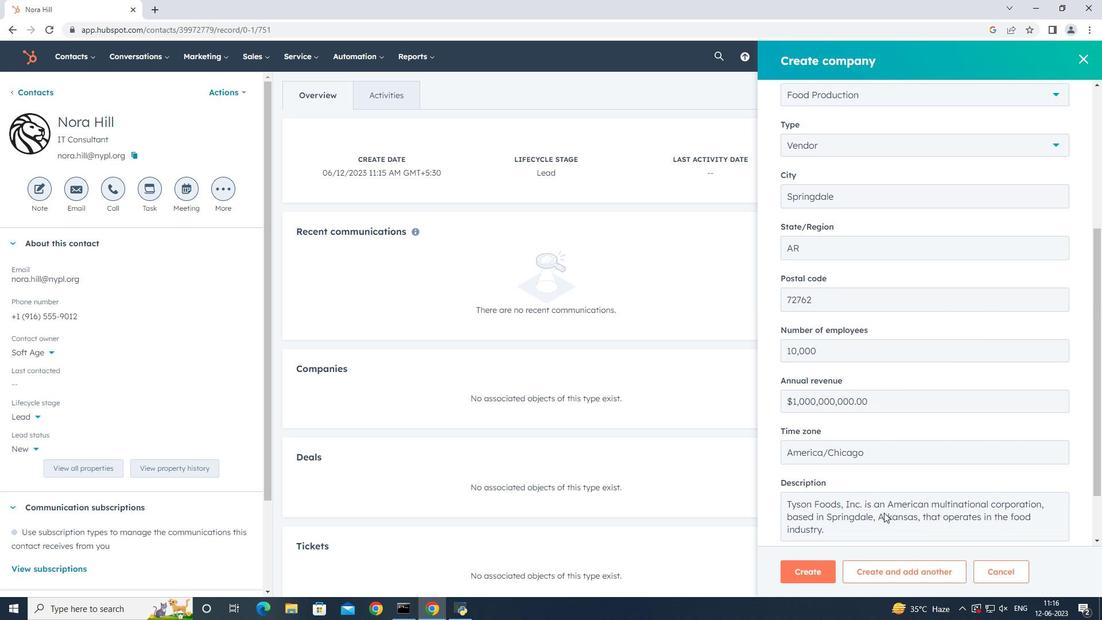 
Action: Mouse moved to (813, 573)
Screenshot: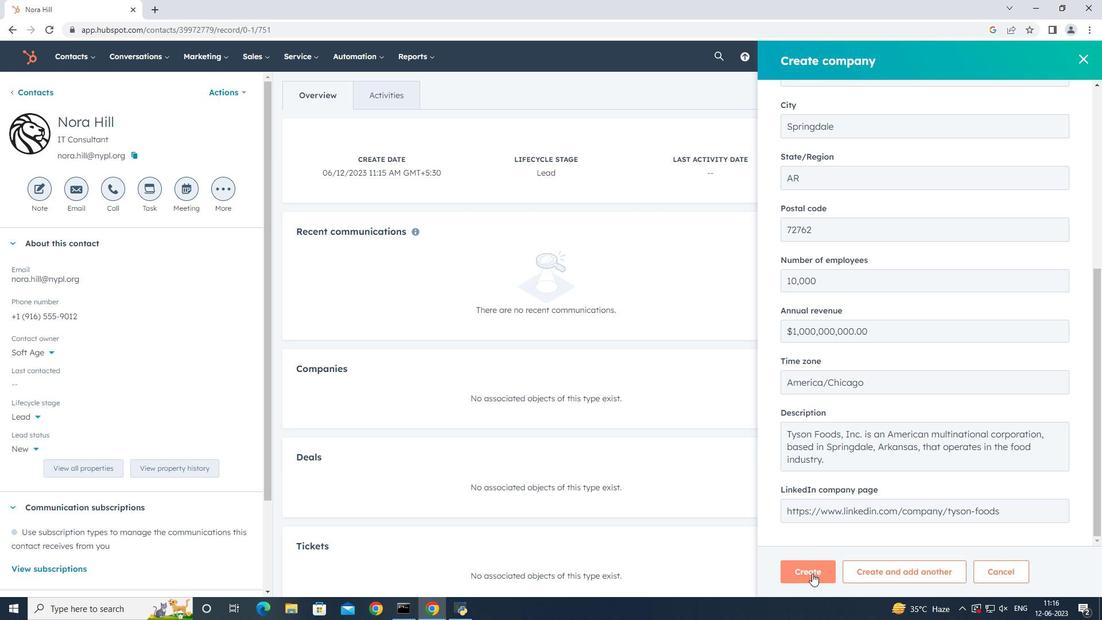 
Action: Mouse pressed left at (813, 573)
Screenshot: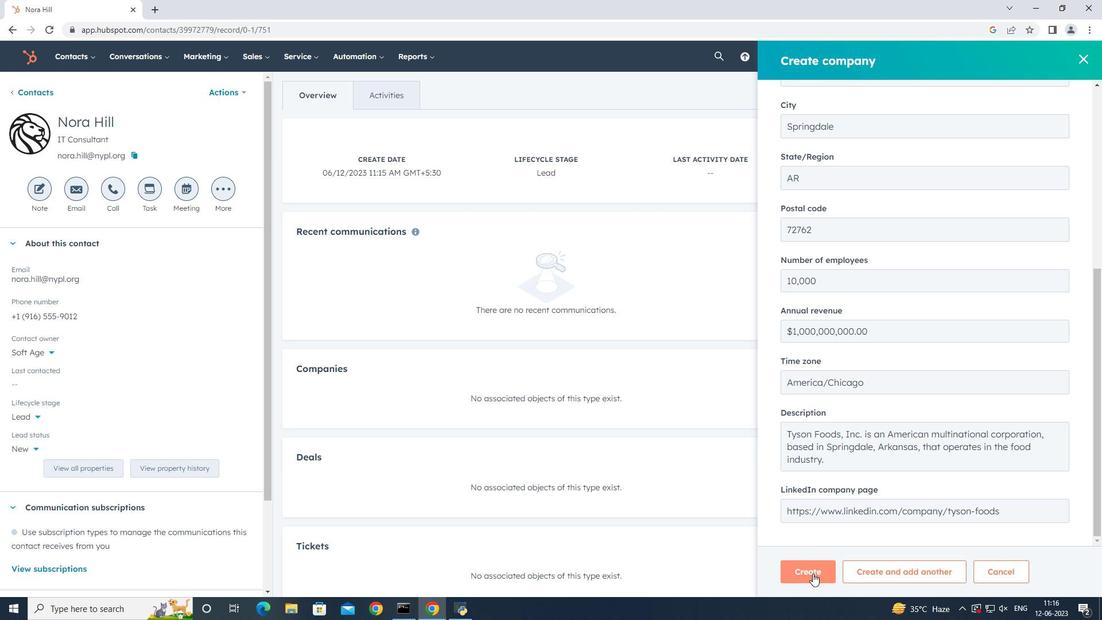 
Action: Mouse moved to (684, 378)
Screenshot: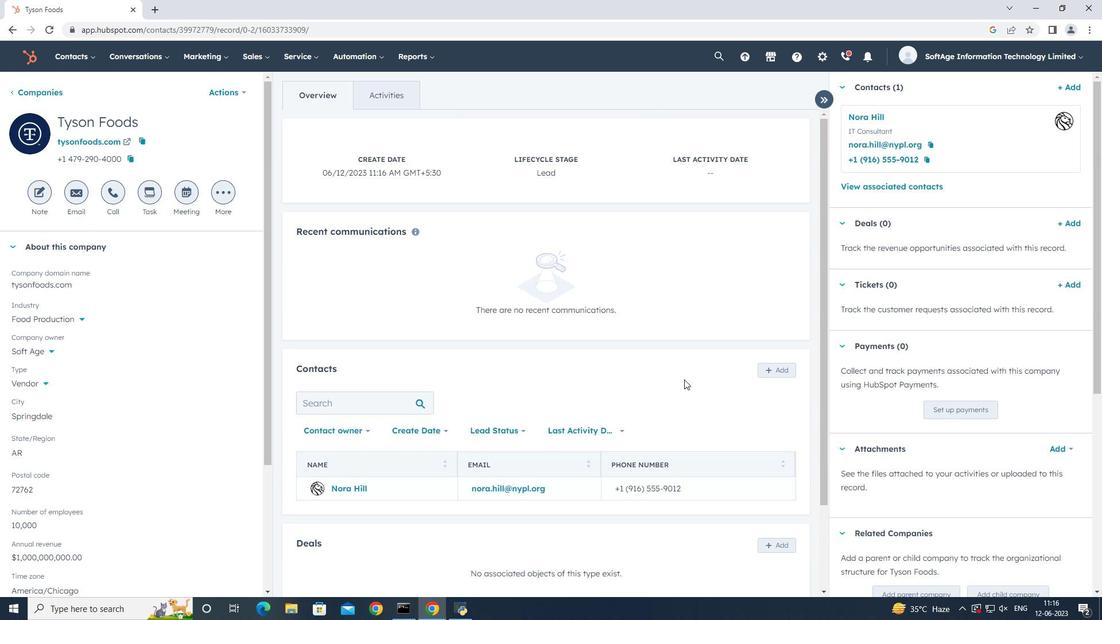 
